 Task: Look for space in Tessenderlo, Belgium from 15th June, 2023 to 21st June, 2023 for 5 adults in price range Rs.14000 to Rs.25000. Place can be entire place with 3 bedrooms having 3 beds and 3 bathrooms. Property type can be house. Amenities needed are: heating, . Booking option can be shelf check-in. Required host language is English.
Action: Mouse moved to (409, 109)
Screenshot: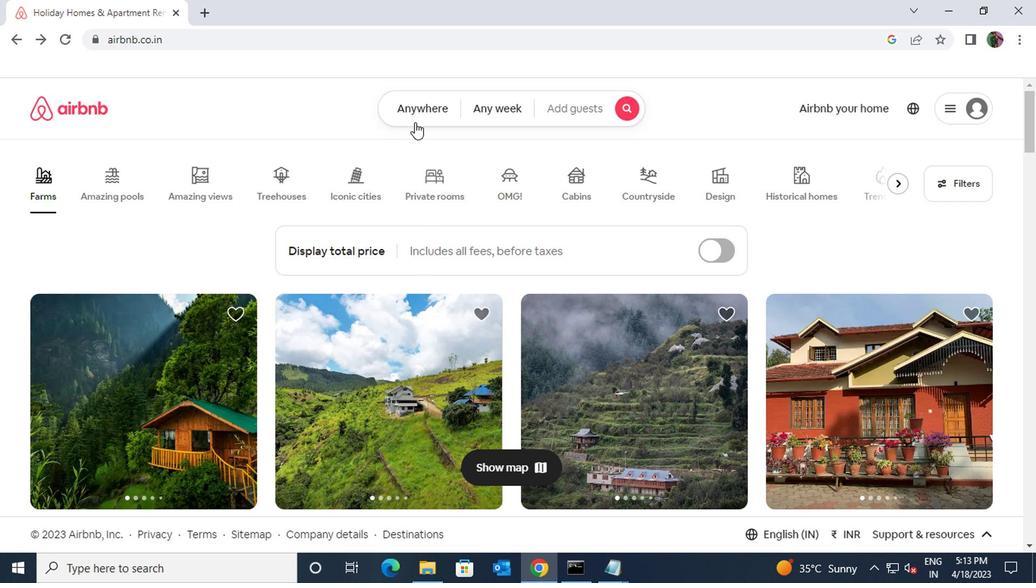 
Action: Mouse pressed left at (409, 109)
Screenshot: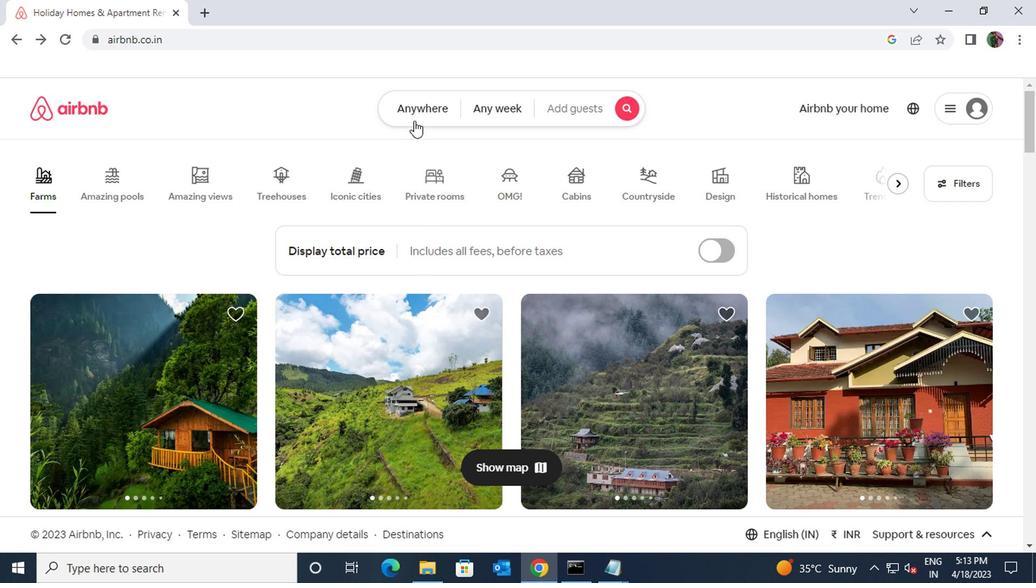 
Action: Mouse moved to (363, 152)
Screenshot: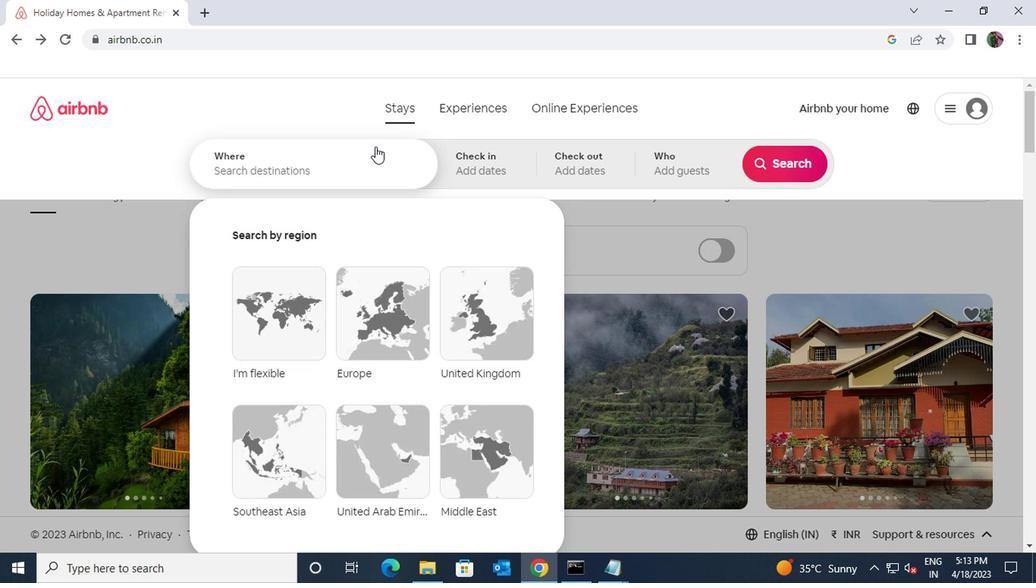 
Action: Mouse pressed left at (363, 152)
Screenshot: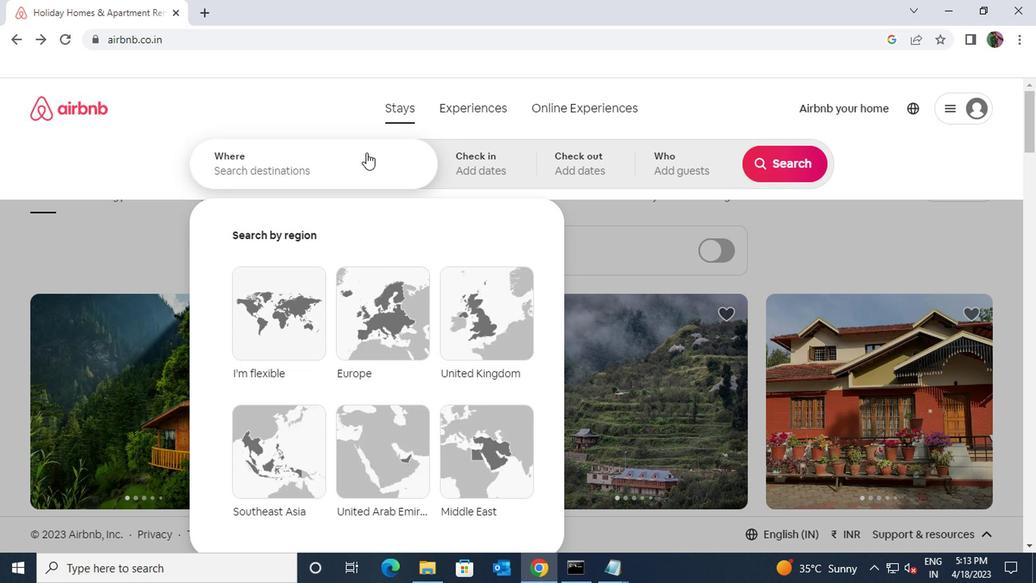 
Action: Key pressed tessnderlo
Screenshot: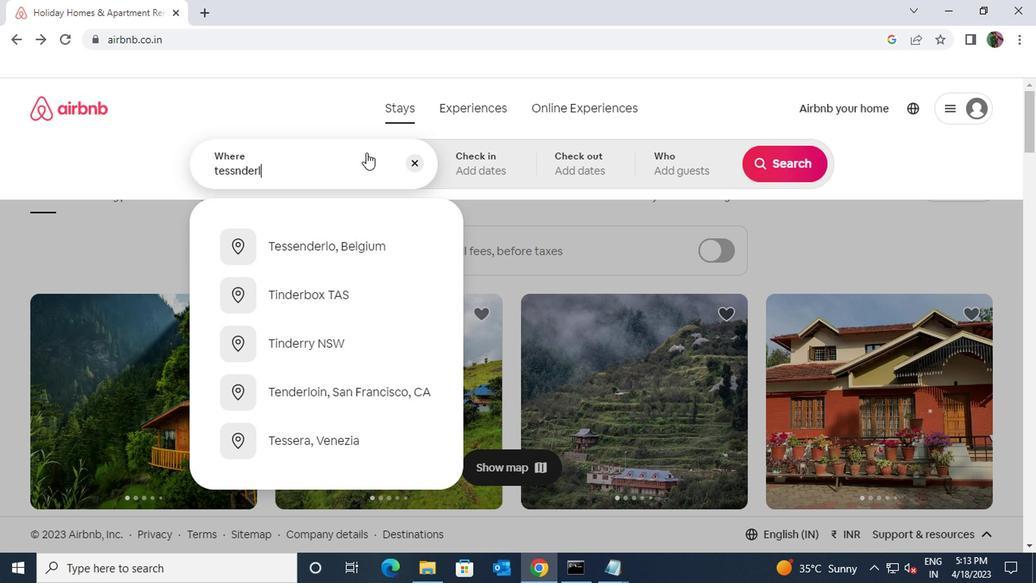 
Action: Mouse moved to (354, 249)
Screenshot: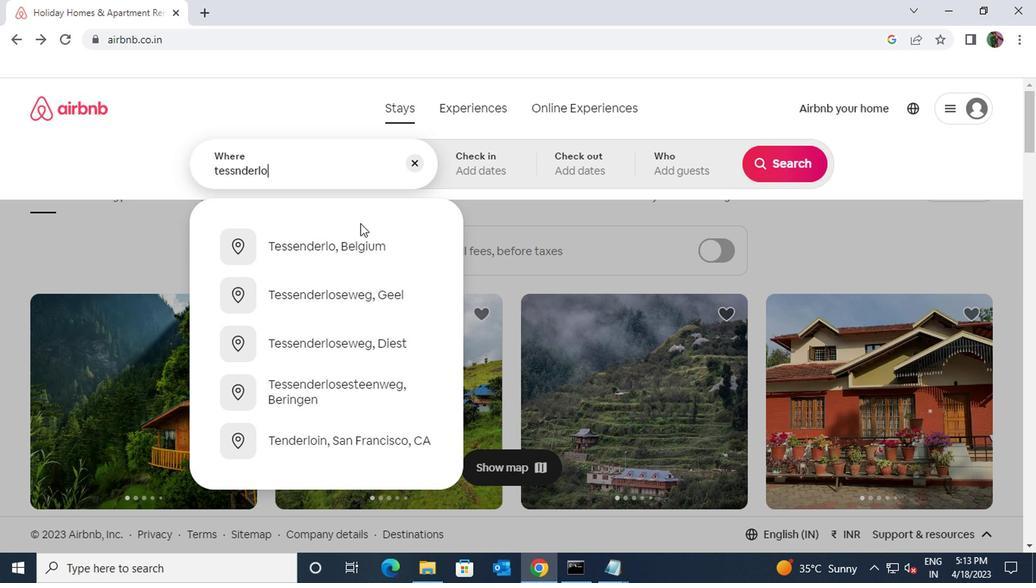 
Action: Mouse pressed left at (354, 249)
Screenshot: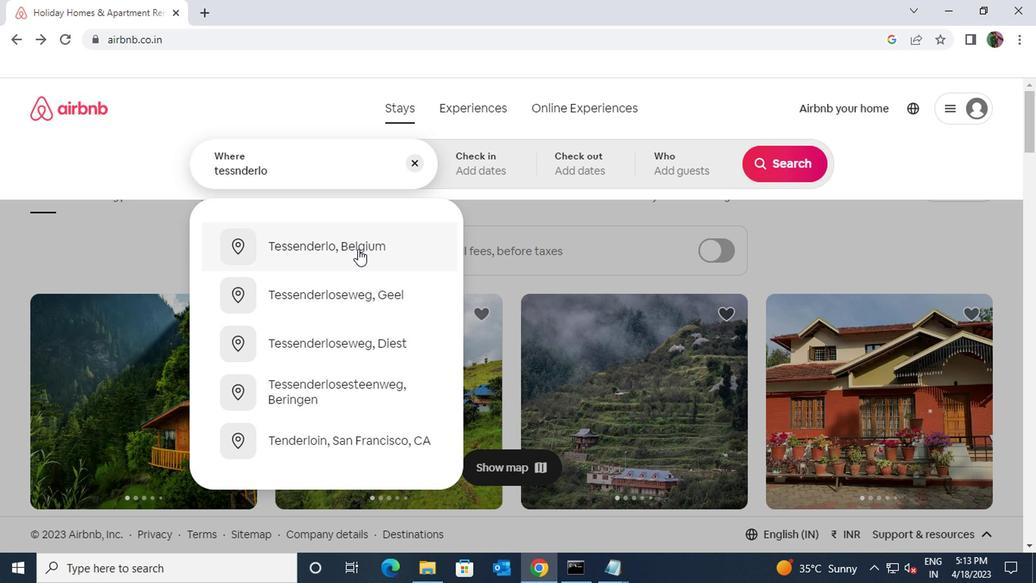 
Action: Mouse moved to (780, 286)
Screenshot: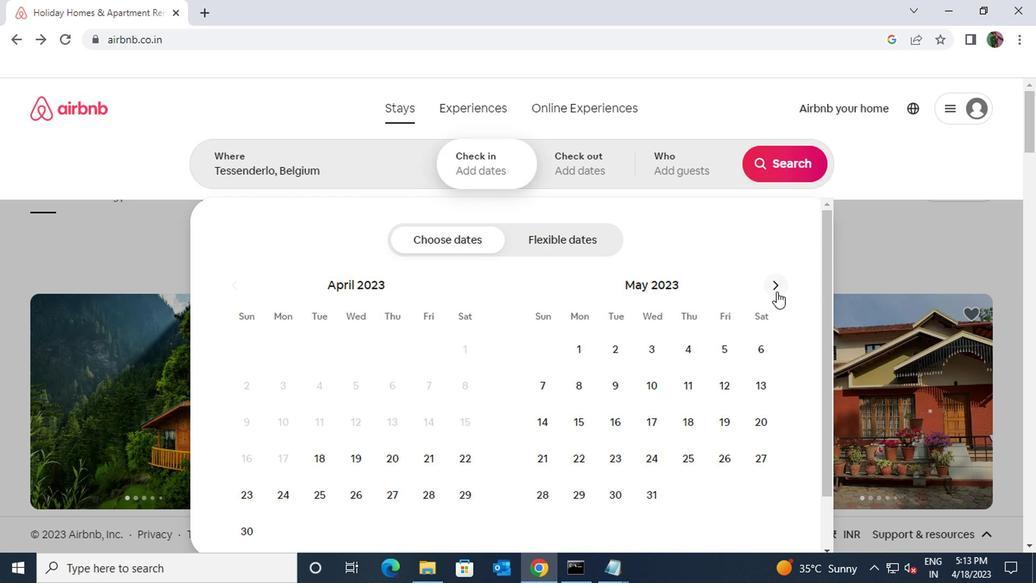 
Action: Mouse pressed left at (780, 286)
Screenshot: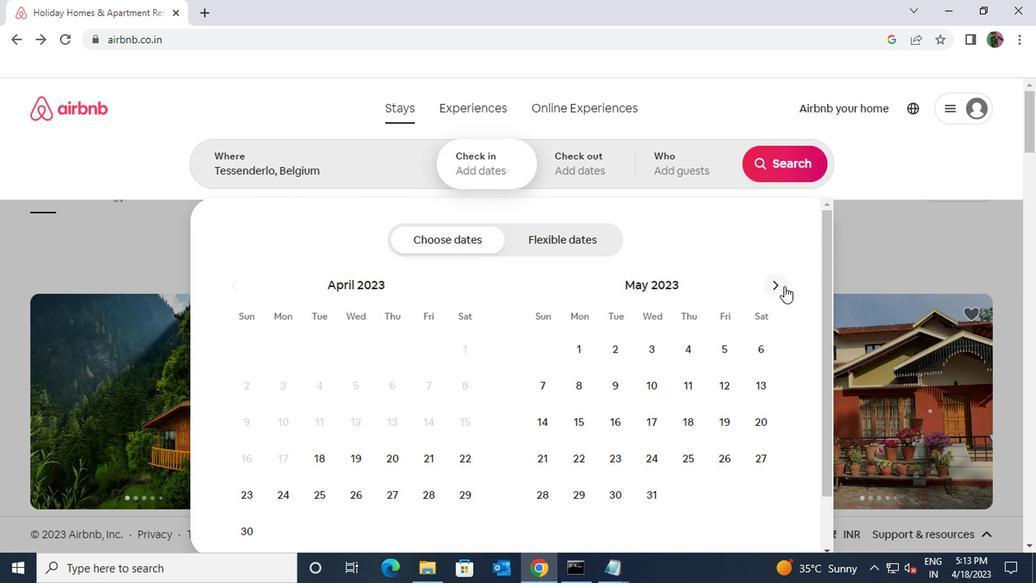 
Action: Mouse moved to (694, 422)
Screenshot: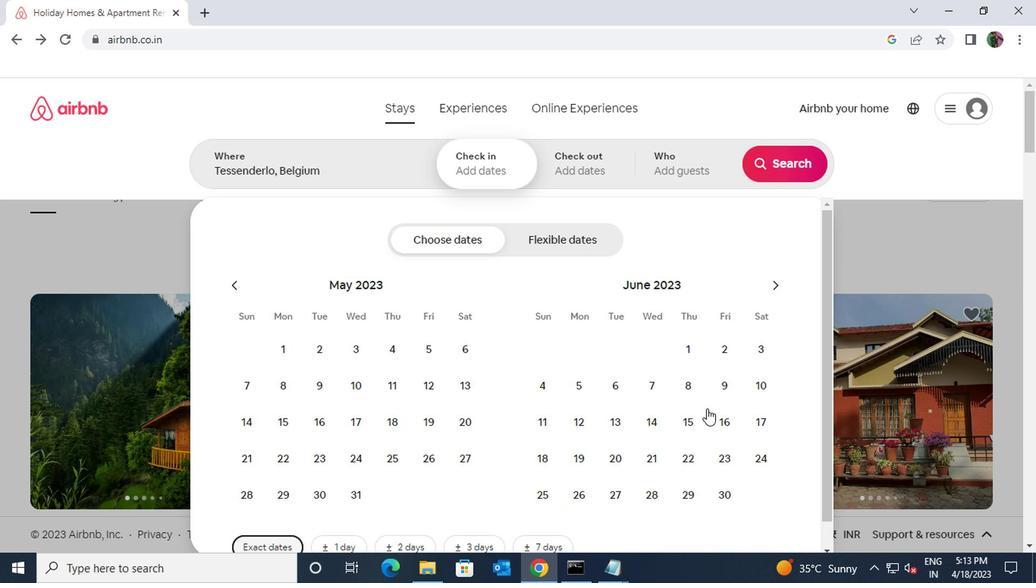 
Action: Mouse pressed left at (694, 422)
Screenshot: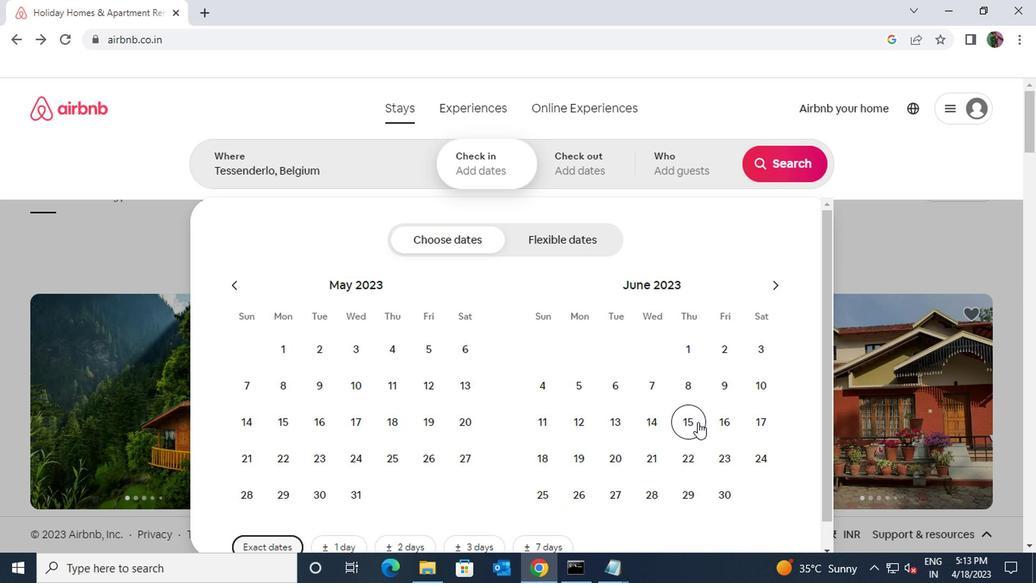 
Action: Mouse moved to (657, 452)
Screenshot: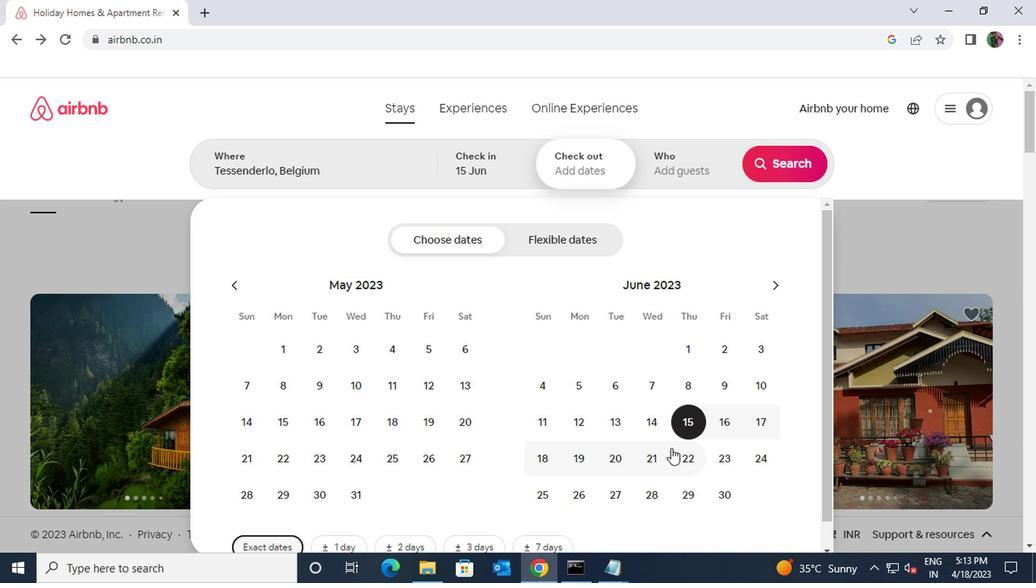 
Action: Mouse pressed left at (657, 452)
Screenshot: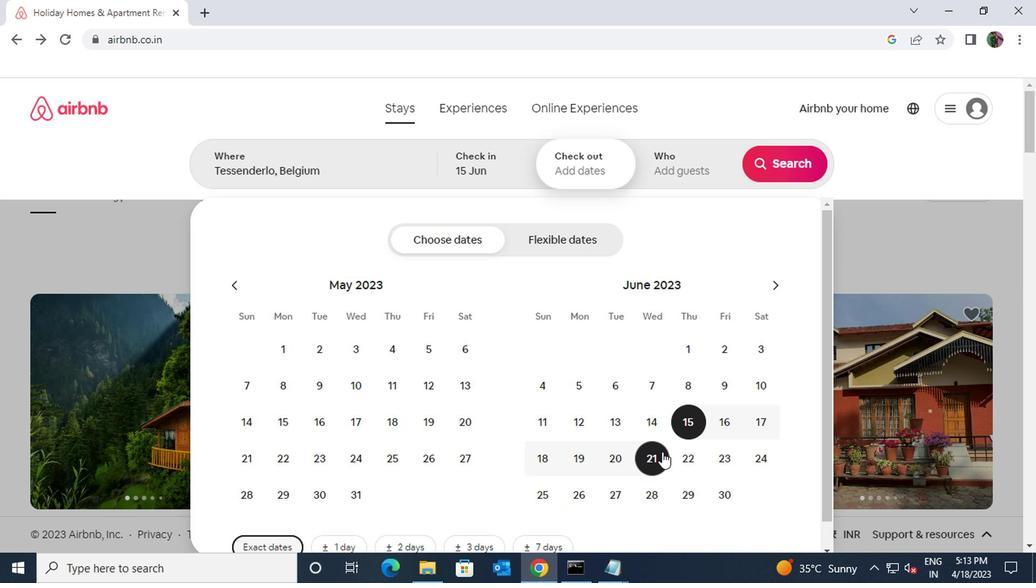 
Action: Mouse moved to (667, 162)
Screenshot: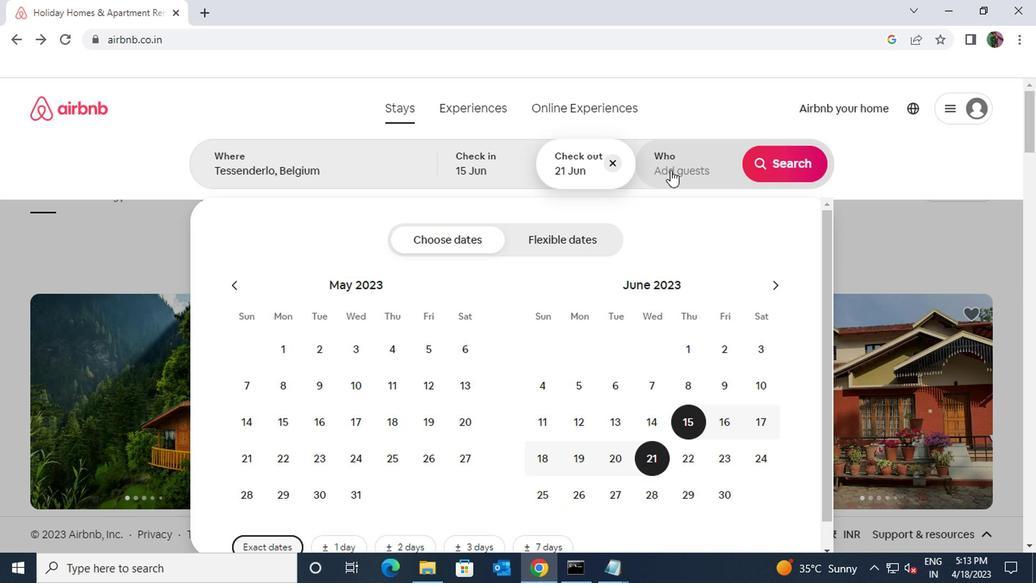 
Action: Mouse pressed left at (667, 162)
Screenshot: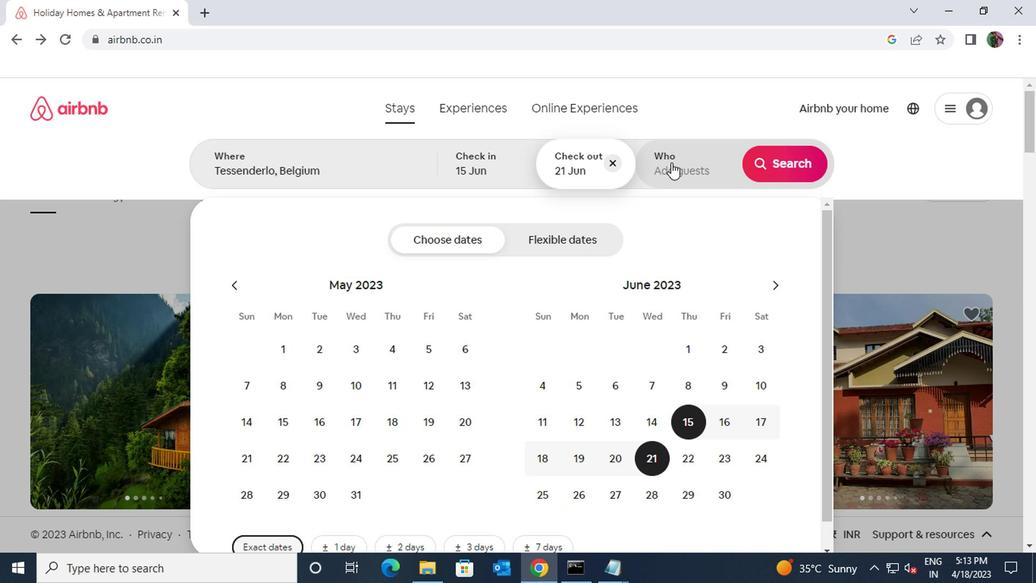 
Action: Mouse moved to (788, 247)
Screenshot: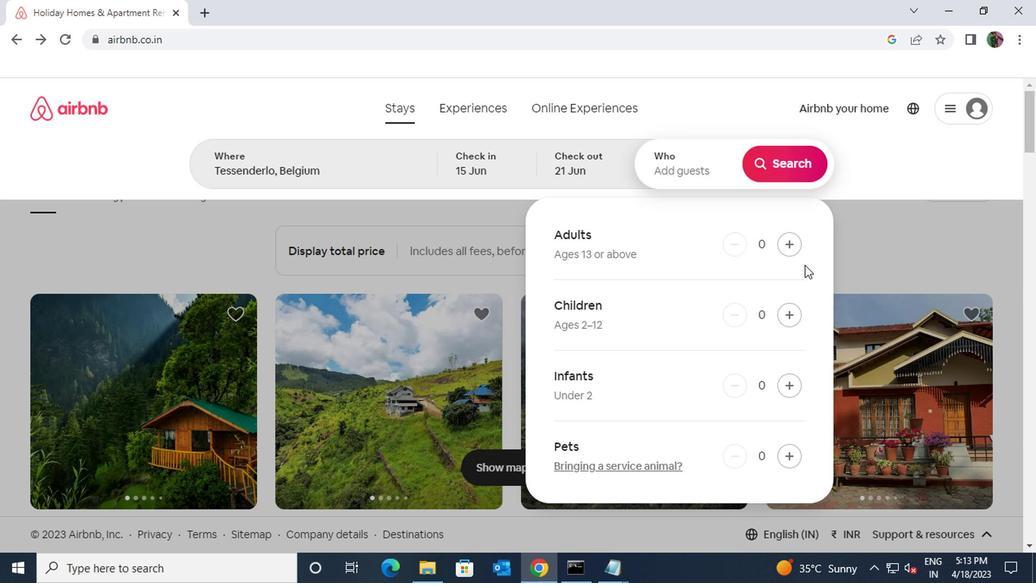 
Action: Mouse pressed left at (788, 247)
Screenshot: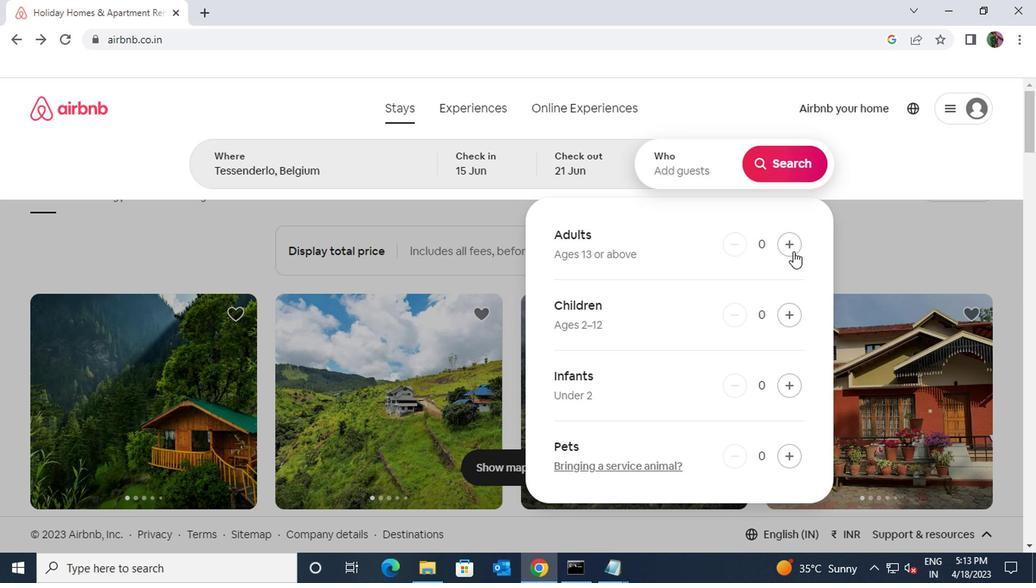 
Action: Mouse moved to (787, 246)
Screenshot: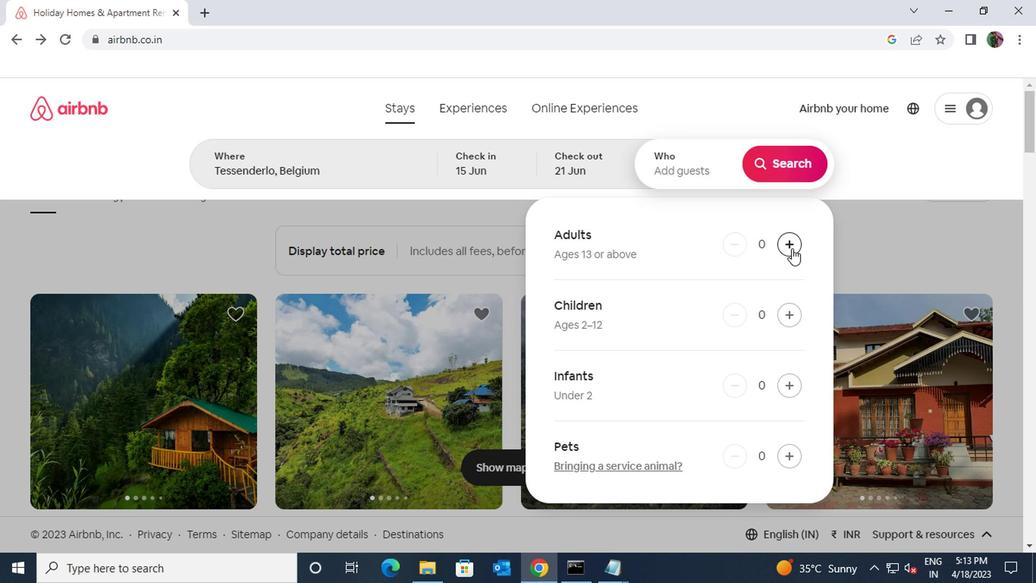
Action: Mouse pressed left at (787, 246)
Screenshot: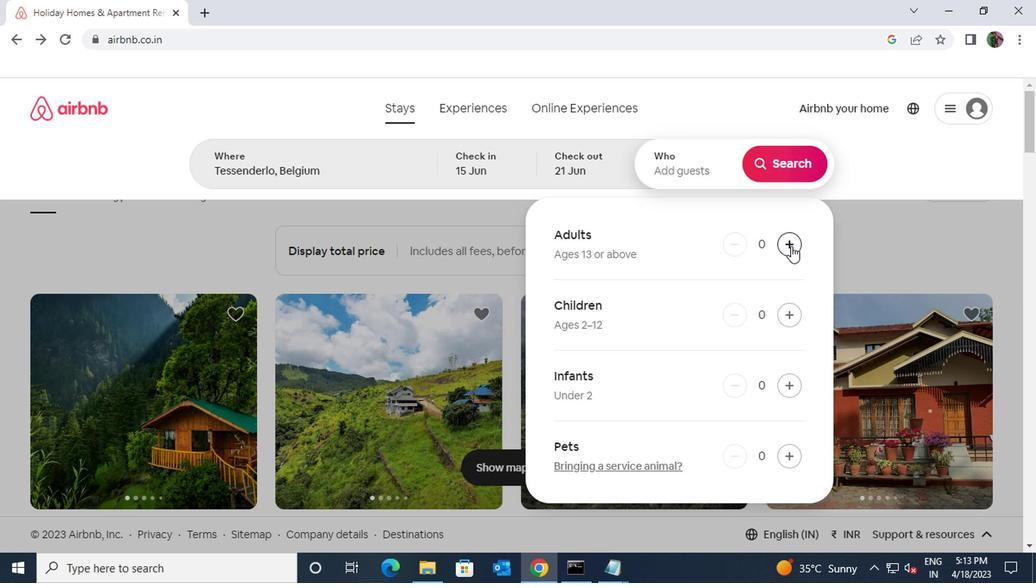 
Action: Mouse pressed left at (787, 246)
Screenshot: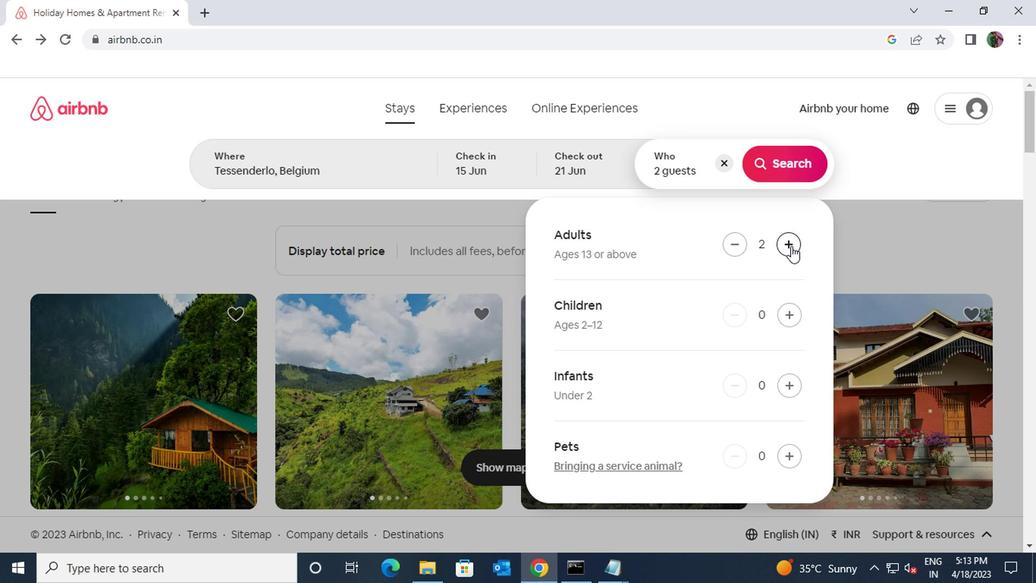 
Action: Mouse pressed left at (787, 246)
Screenshot: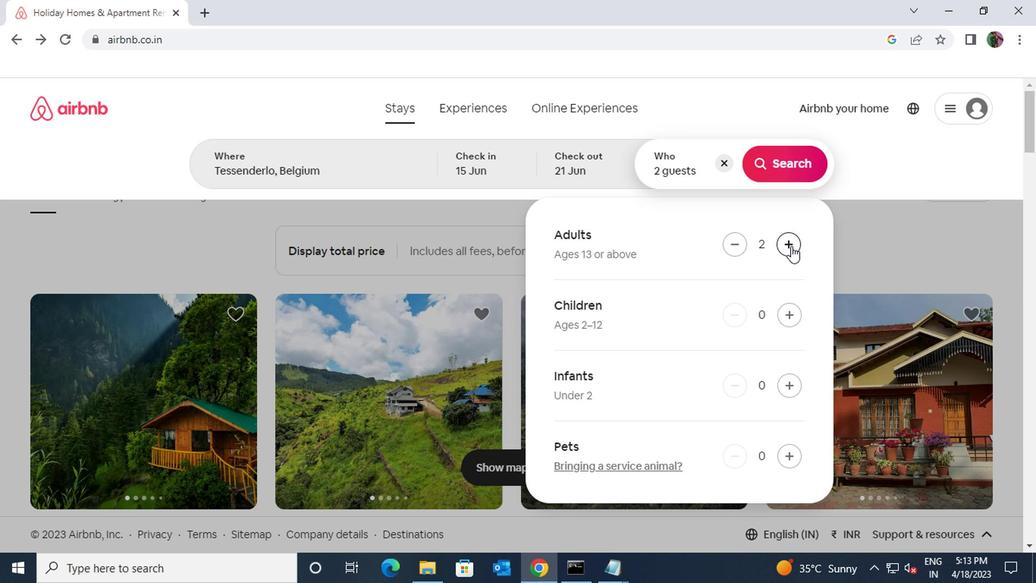 
Action: Mouse pressed left at (787, 246)
Screenshot: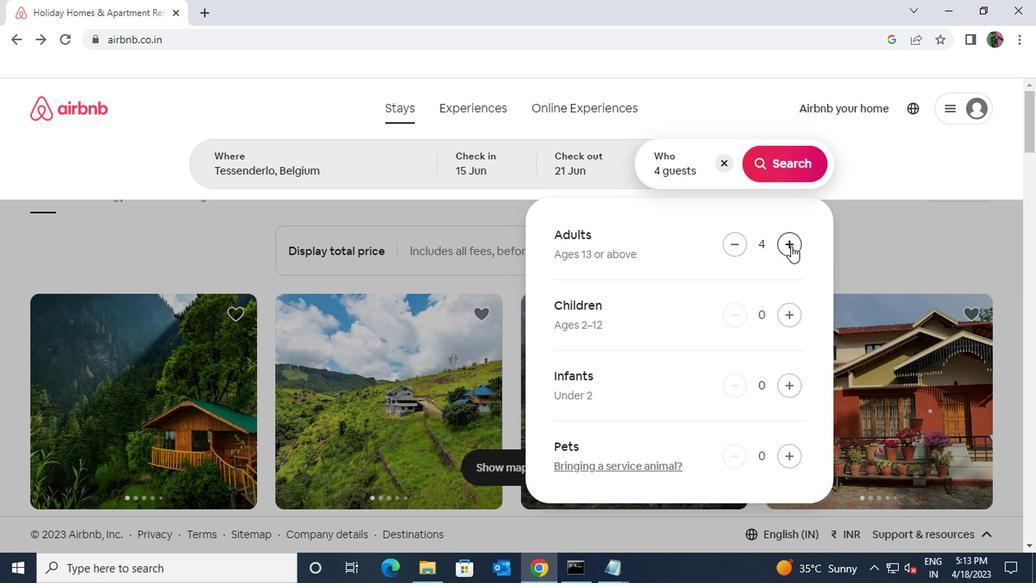 
Action: Mouse moved to (779, 165)
Screenshot: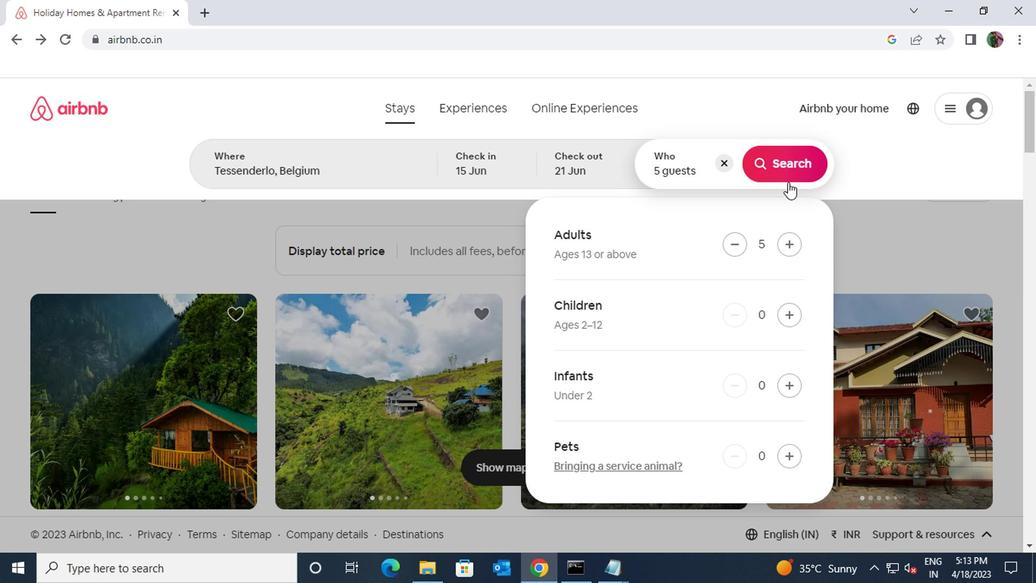 
Action: Mouse pressed left at (779, 165)
Screenshot: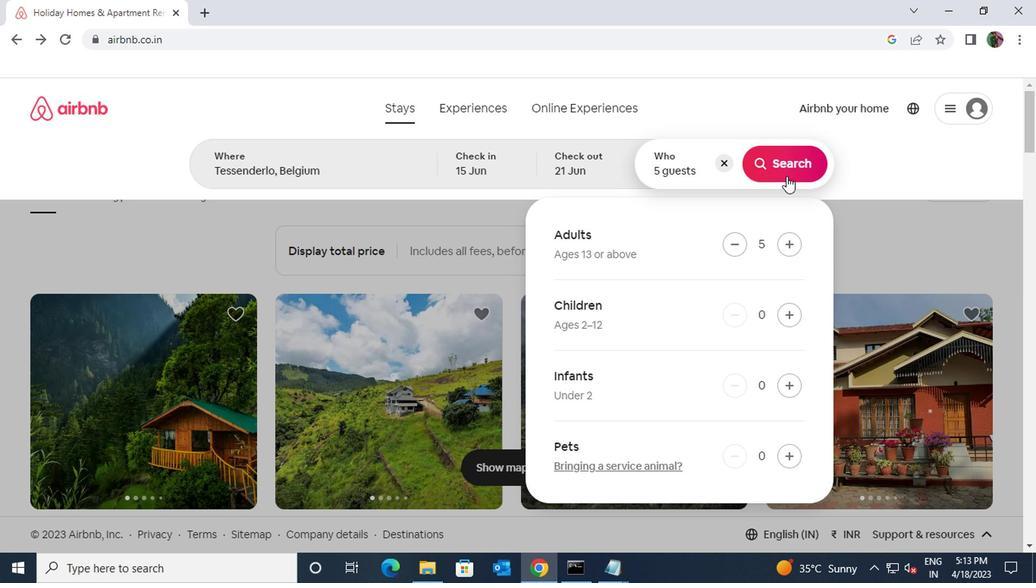 
Action: Mouse moved to (943, 170)
Screenshot: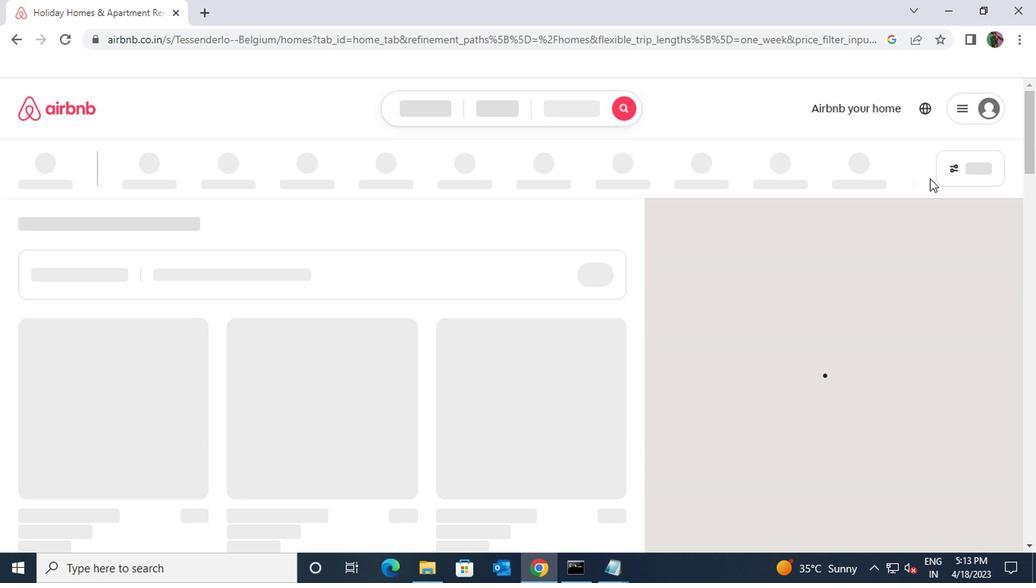 
Action: Mouse pressed left at (943, 170)
Screenshot: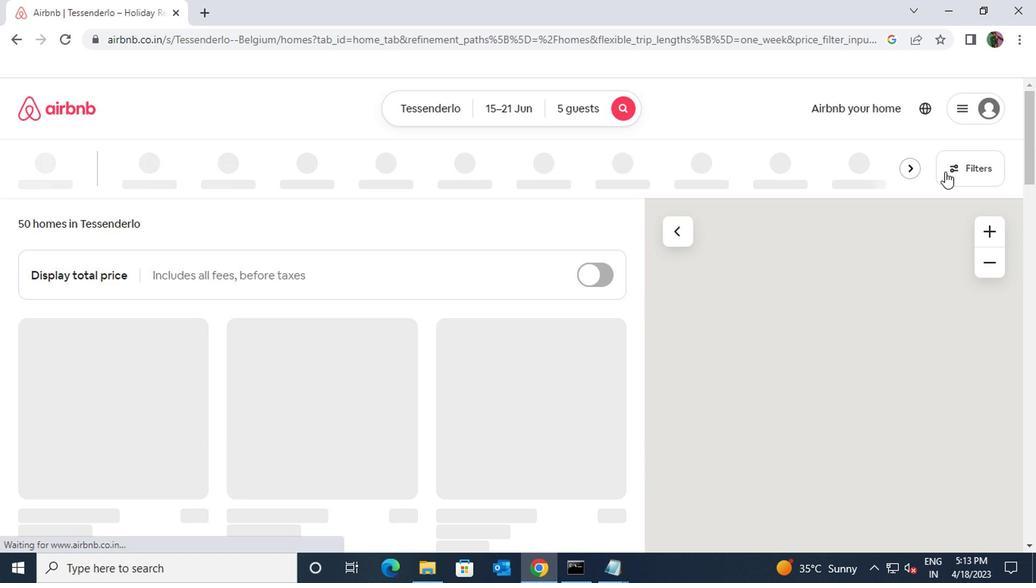 
Action: Mouse moved to (324, 363)
Screenshot: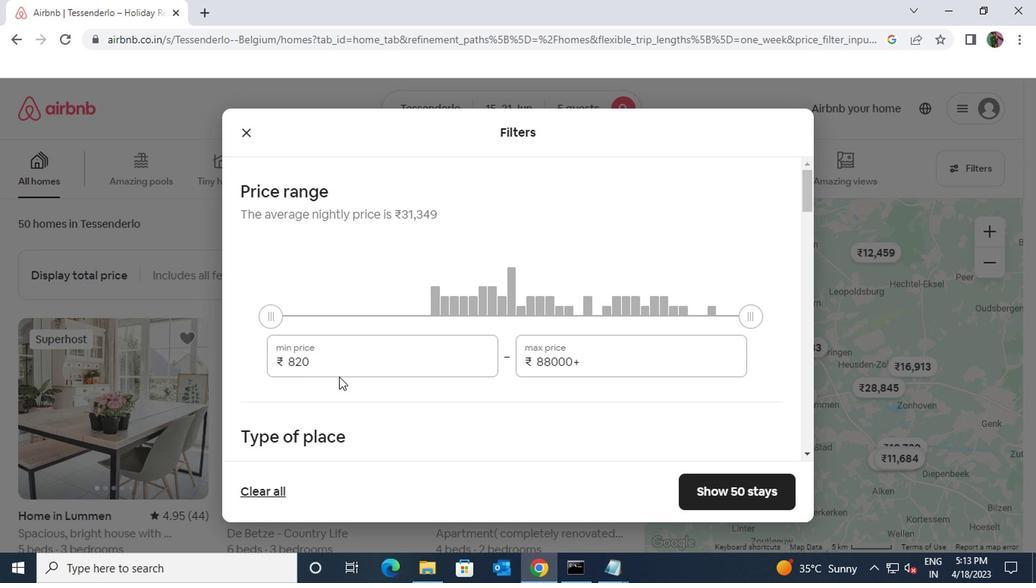 
Action: Mouse pressed left at (324, 363)
Screenshot: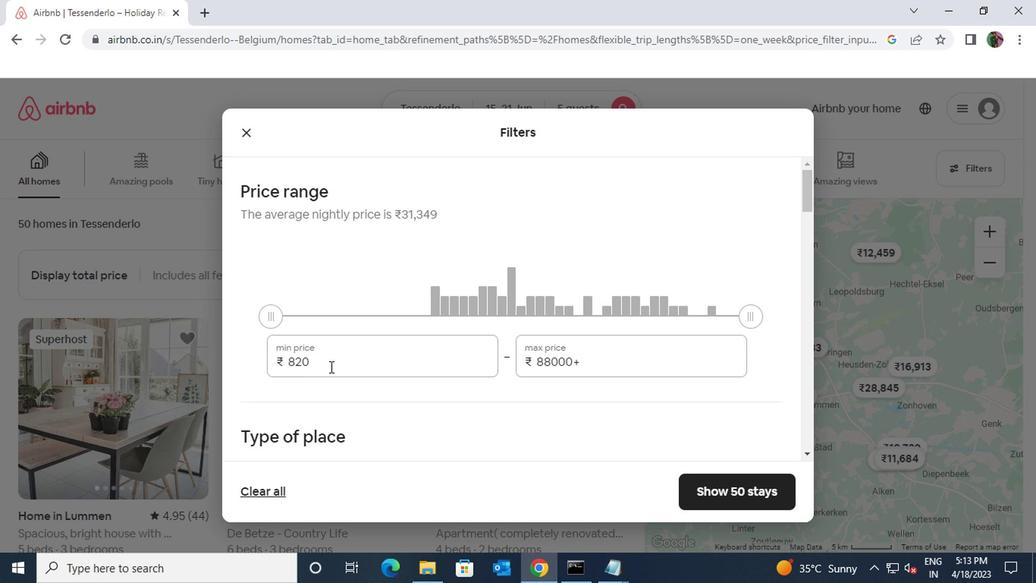 
Action: Mouse moved to (284, 363)
Screenshot: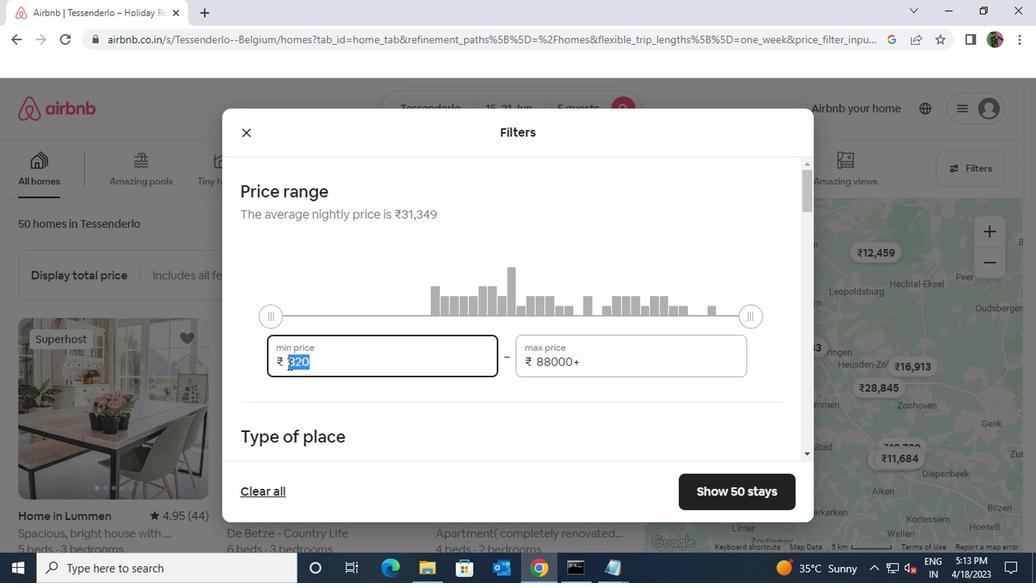 
Action: Key pressed 14000
Screenshot: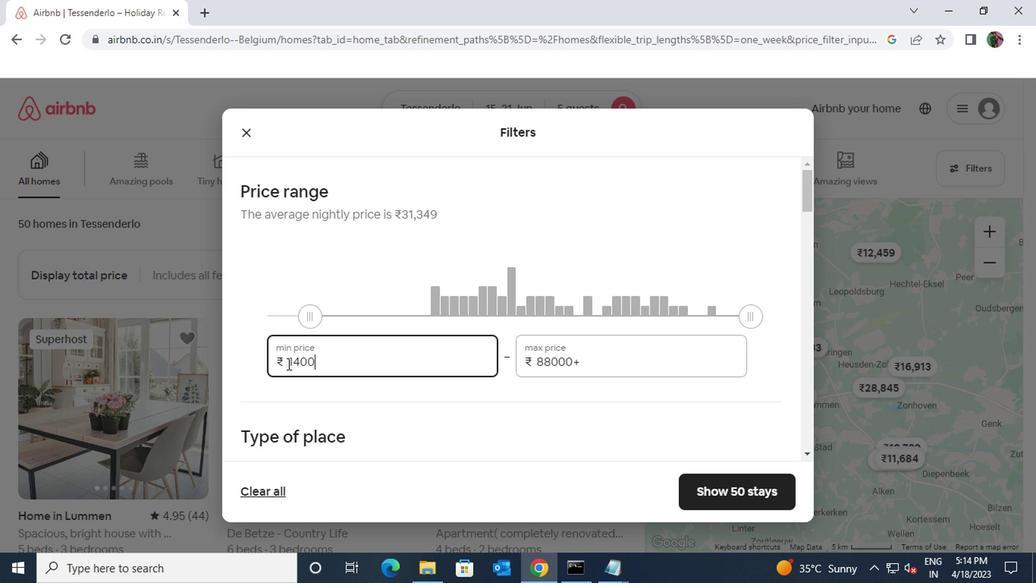 
Action: Mouse moved to (587, 361)
Screenshot: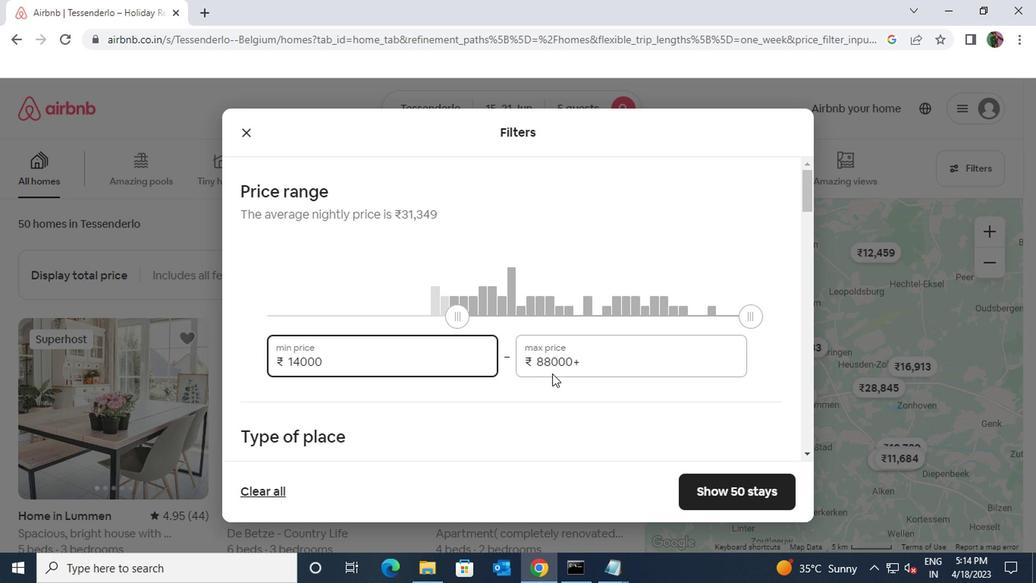 
Action: Mouse pressed left at (587, 361)
Screenshot: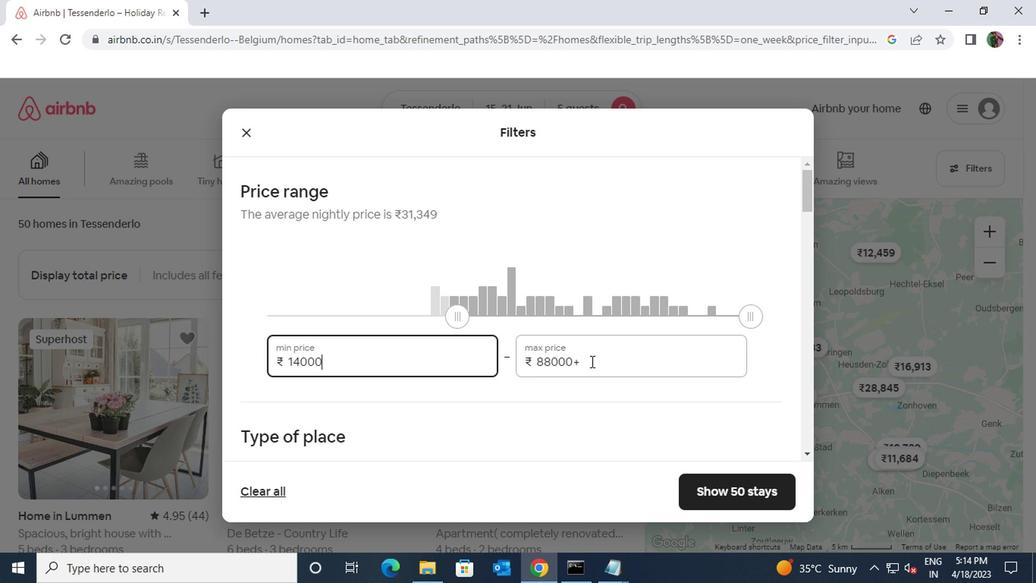 
Action: Mouse moved to (533, 363)
Screenshot: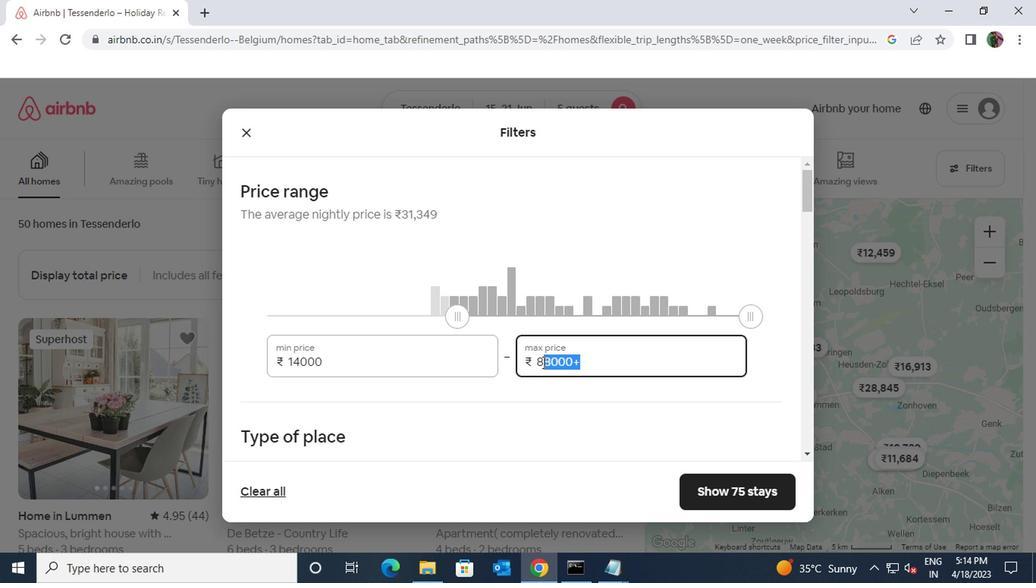 
Action: Key pressed 25000
Screenshot: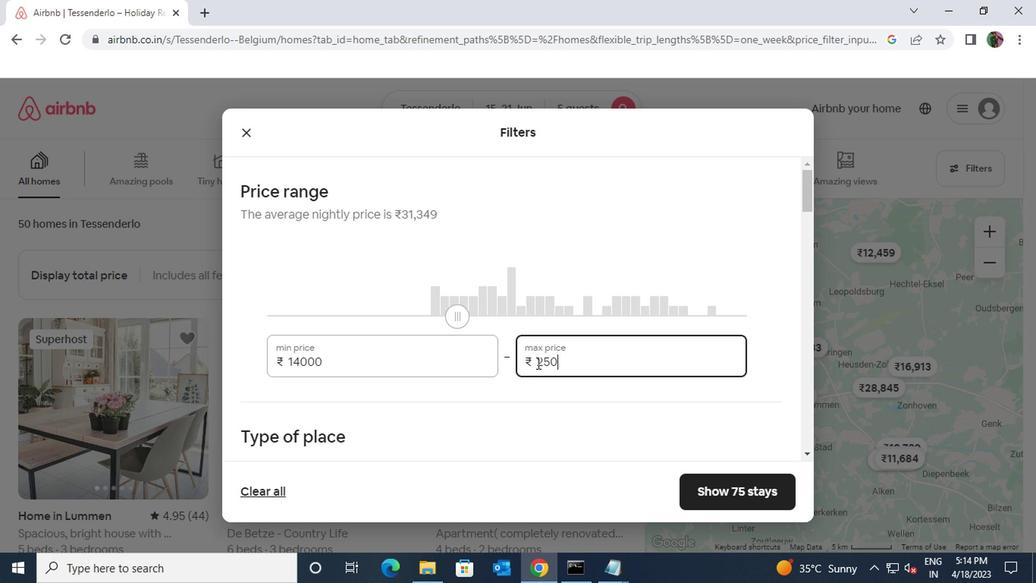 
Action: Mouse moved to (457, 442)
Screenshot: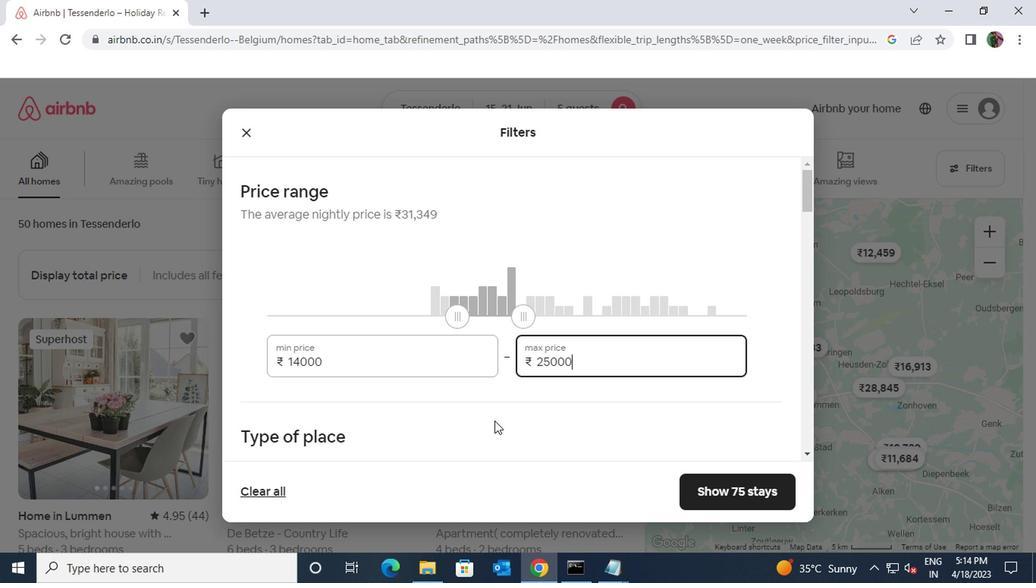 
Action: Mouse scrolled (457, 441) with delta (0, 0)
Screenshot: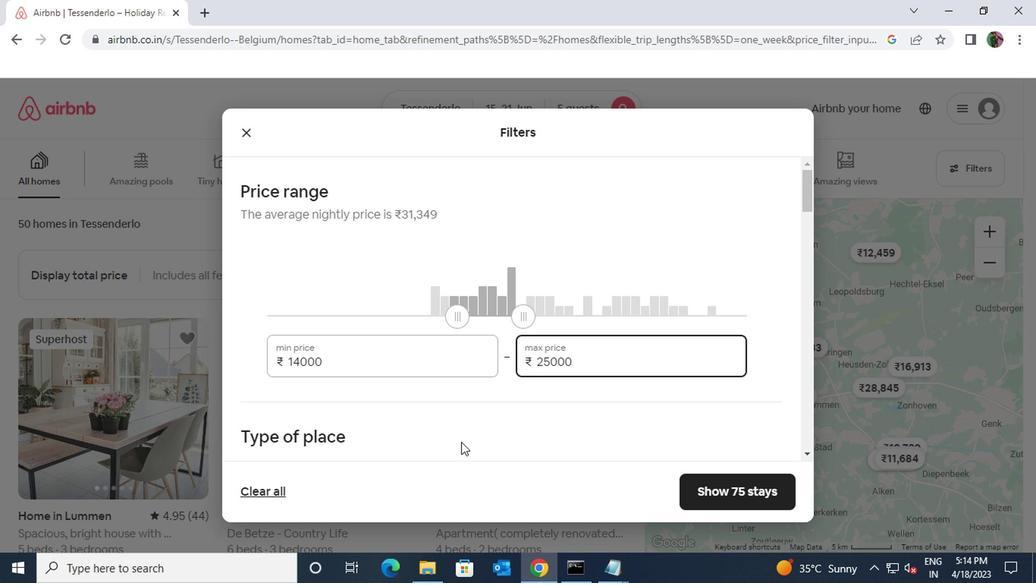 
Action: Mouse scrolled (457, 441) with delta (0, 0)
Screenshot: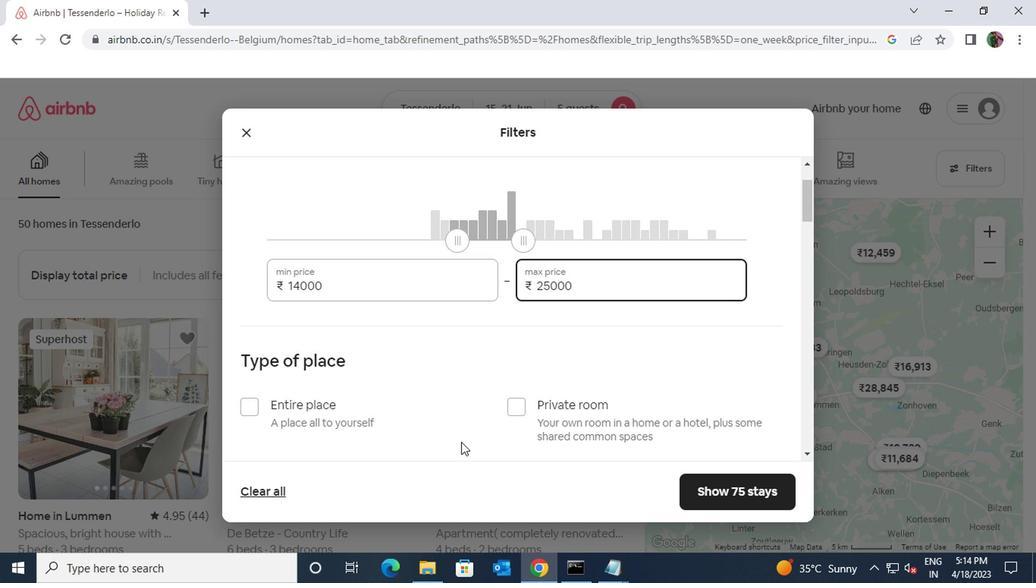 
Action: Mouse moved to (246, 333)
Screenshot: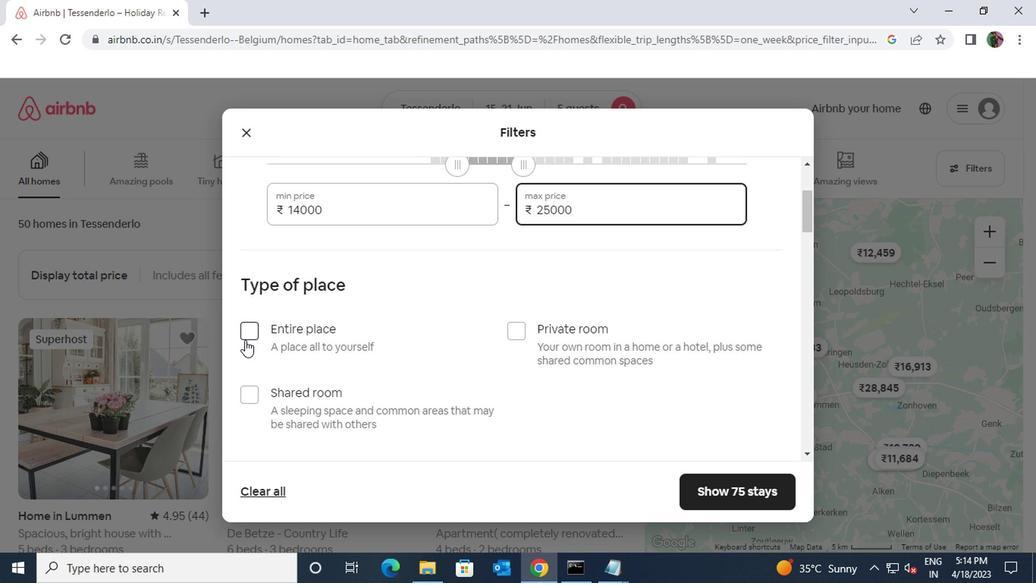 
Action: Mouse pressed left at (246, 333)
Screenshot: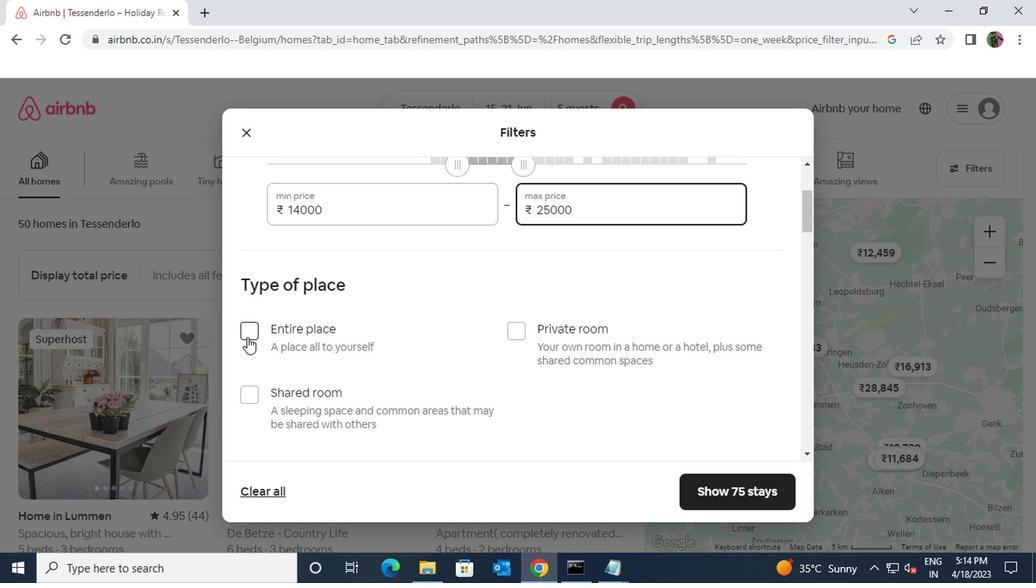 
Action: Mouse moved to (425, 429)
Screenshot: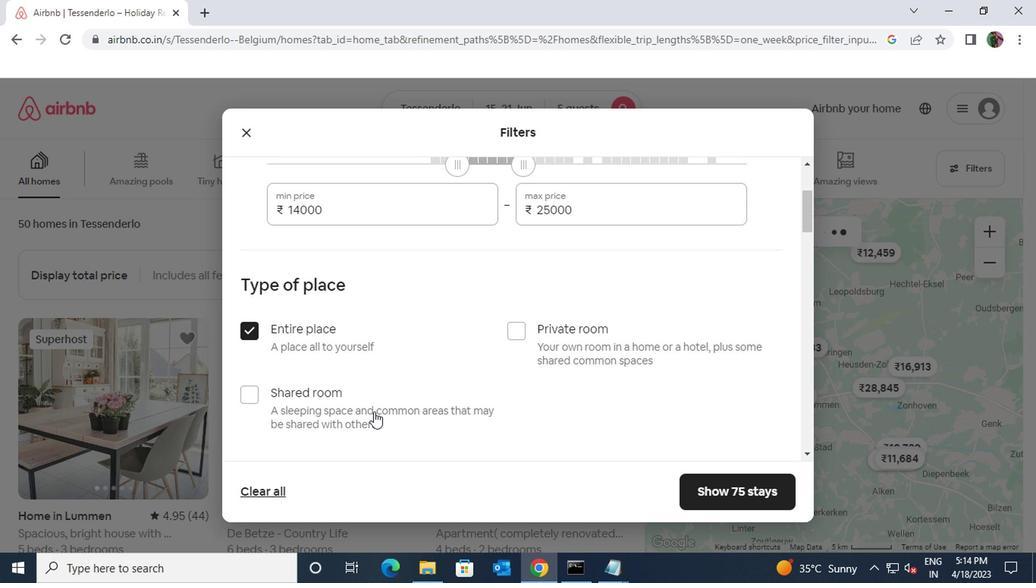 
Action: Mouse scrolled (425, 428) with delta (0, 0)
Screenshot: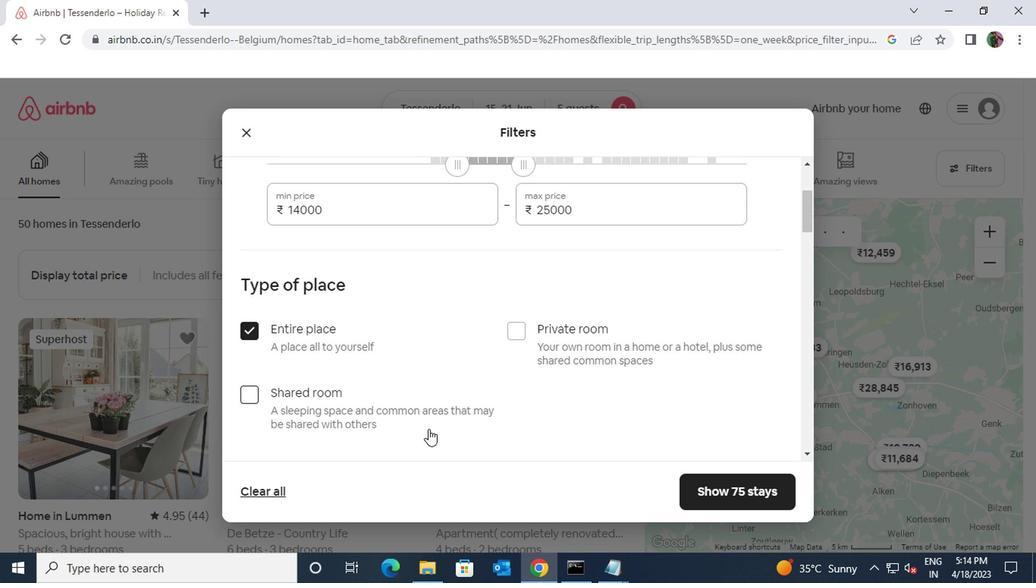 
Action: Mouse moved to (425, 426)
Screenshot: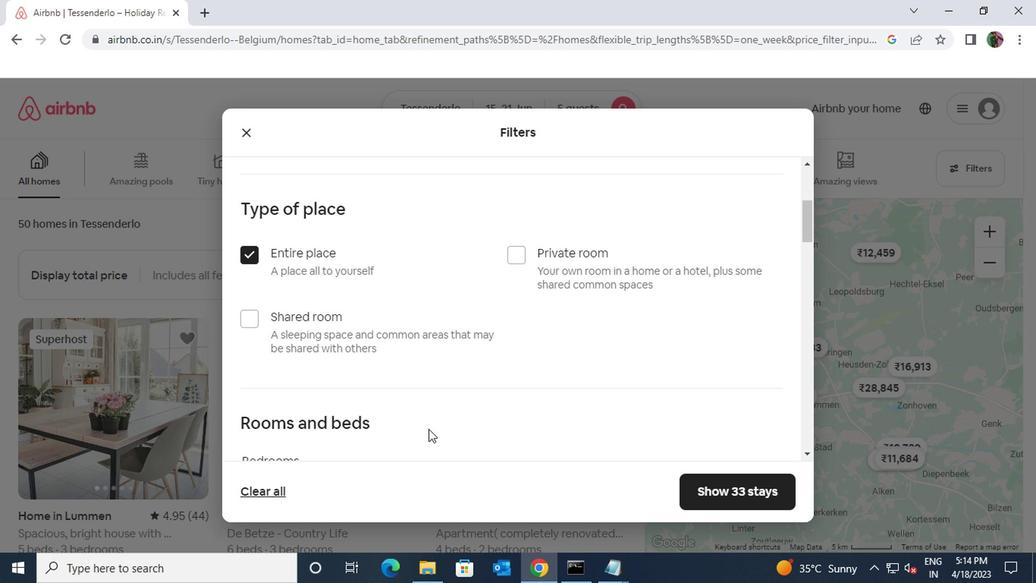 
Action: Mouse scrolled (425, 425) with delta (0, -1)
Screenshot: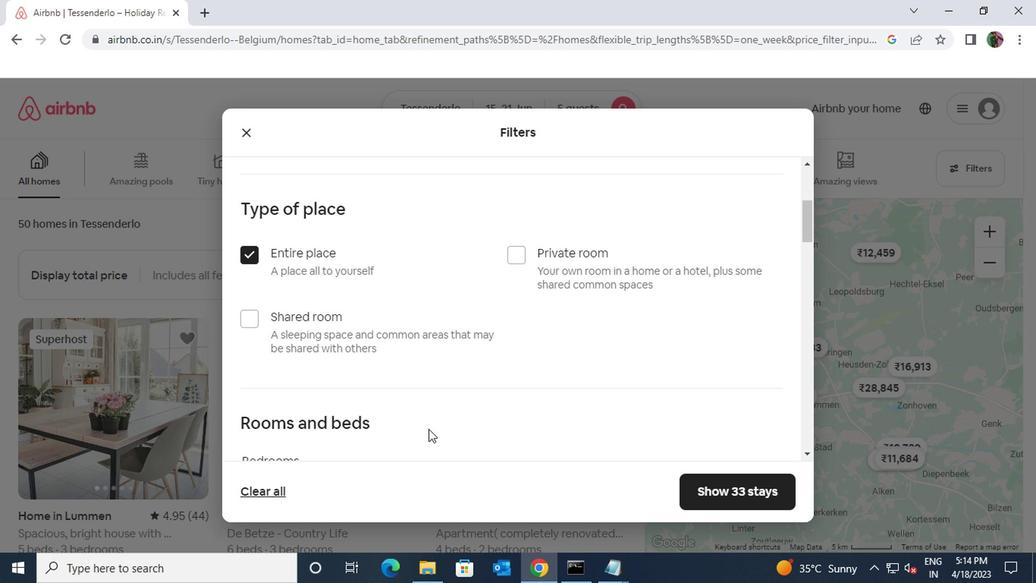 
Action: Mouse moved to (423, 423)
Screenshot: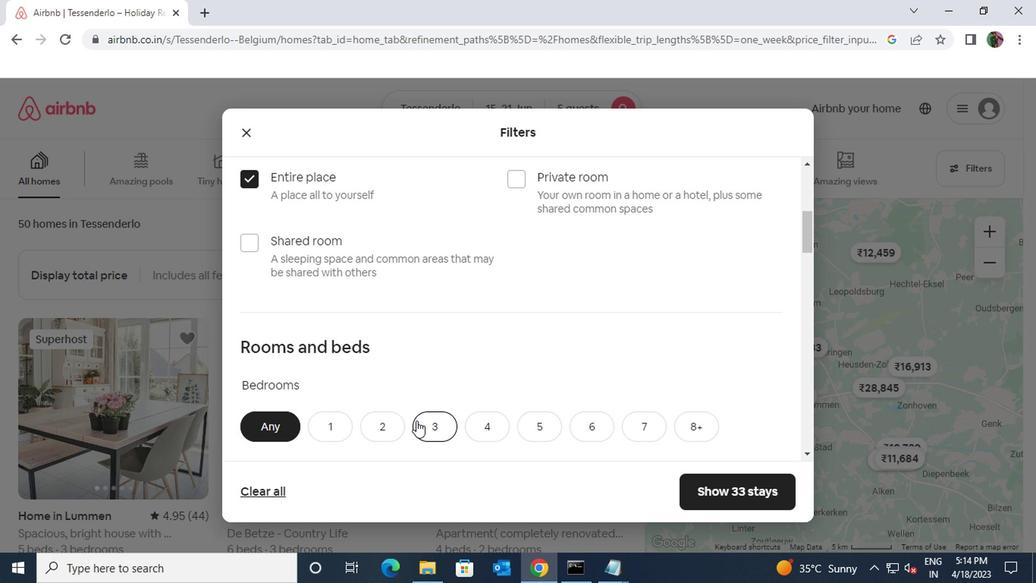 
Action: Mouse pressed left at (423, 423)
Screenshot: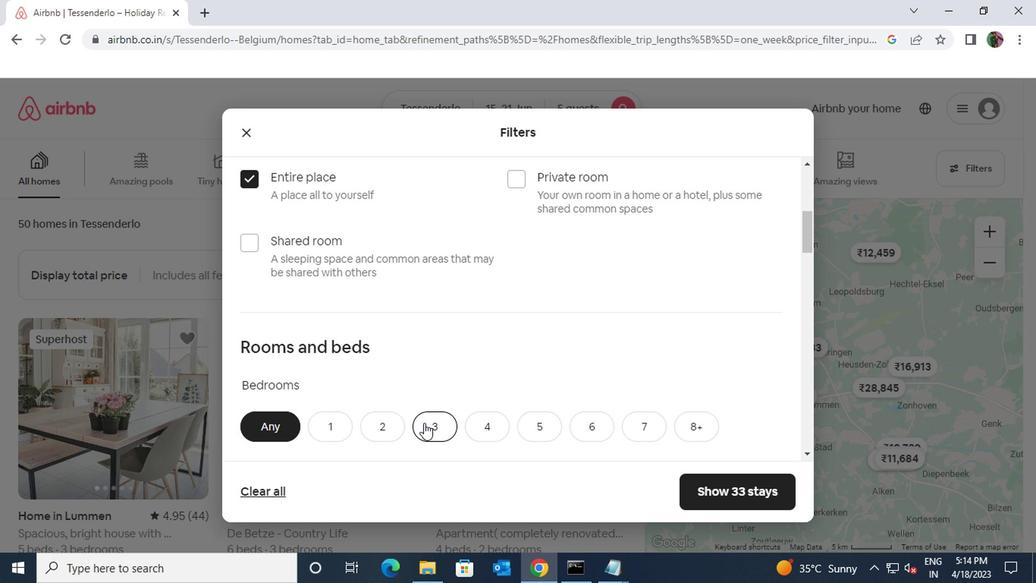 
Action: Mouse scrolled (423, 422) with delta (0, 0)
Screenshot: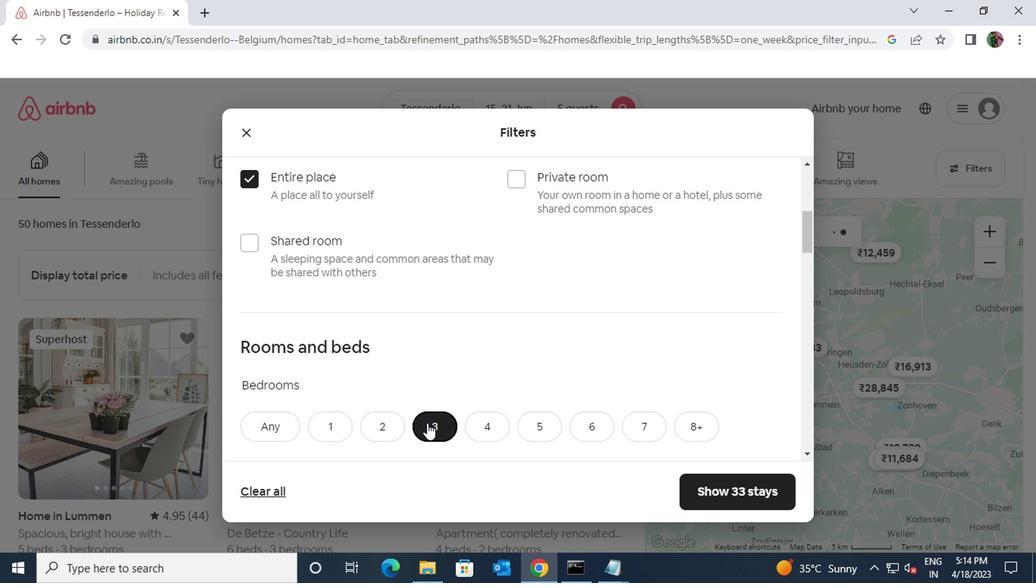 
Action: Mouse scrolled (423, 422) with delta (0, 0)
Screenshot: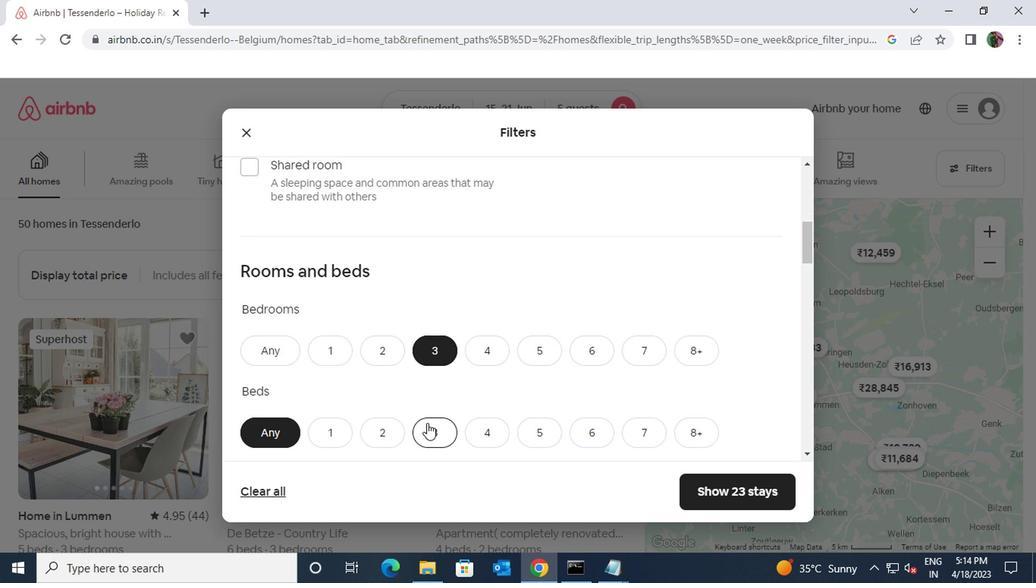
Action: Mouse scrolled (423, 422) with delta (0, 0)
Screenshot: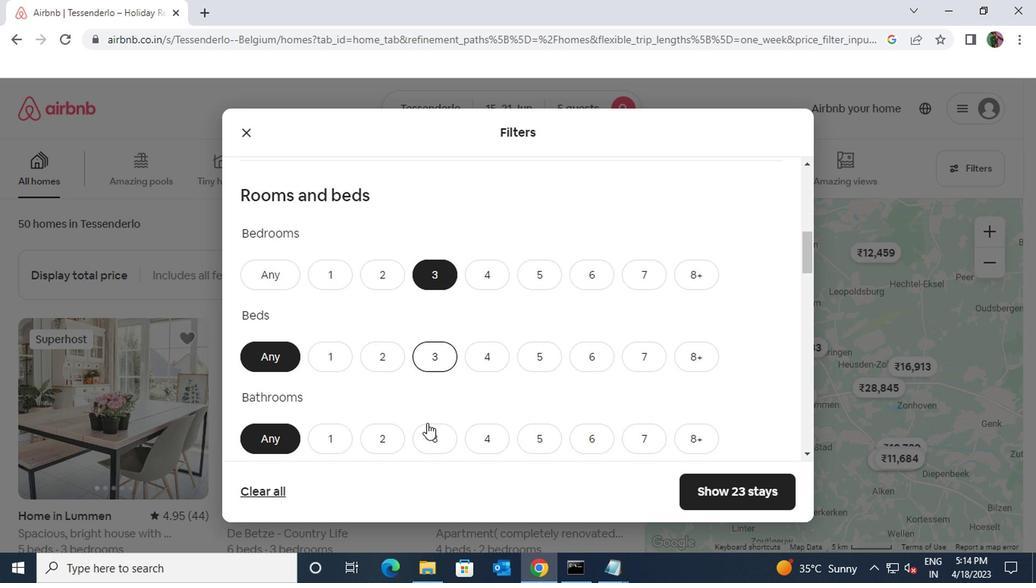 
Action: Mouse moved to (427, 286)
Screenshot: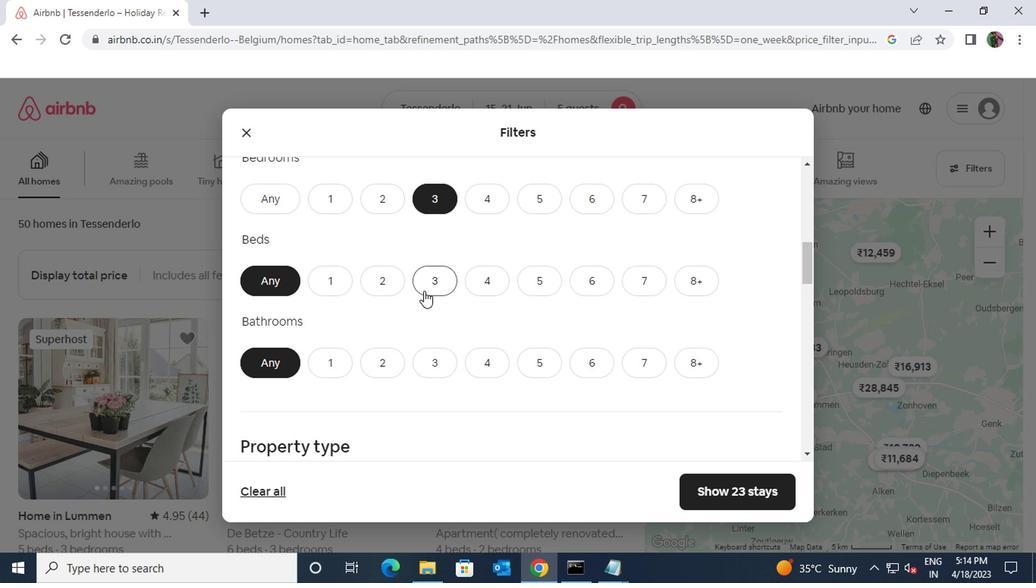 
Action: Mouse pressed left at (427, 286)
Screenshot: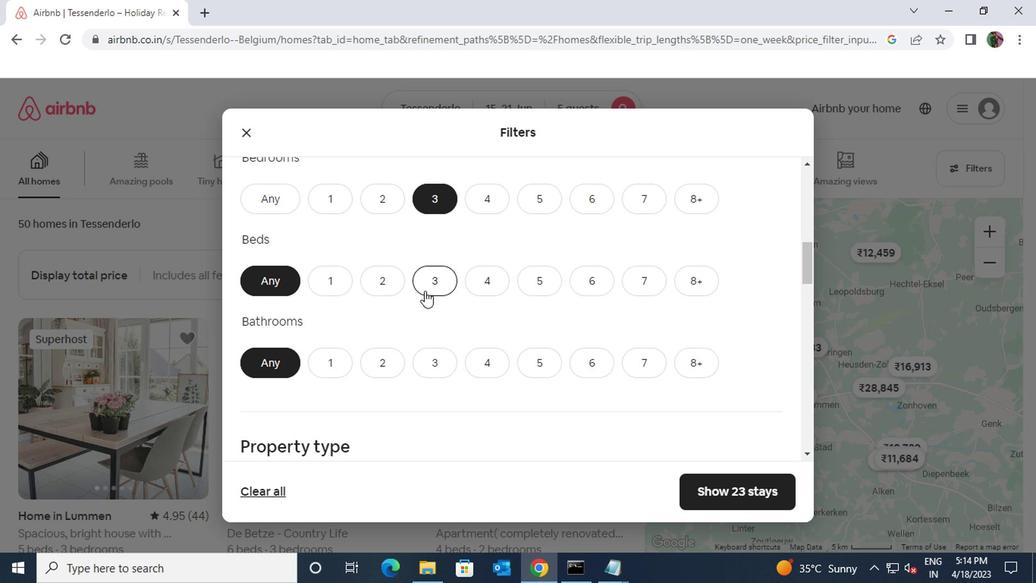 
Action: Mouse moved to (423, 366)
Screenshot: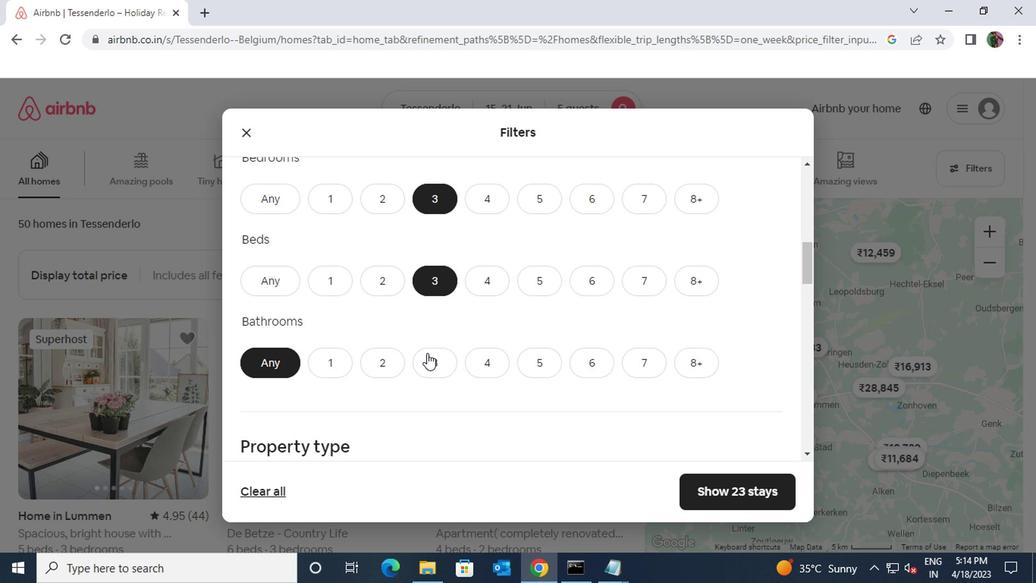
Action: Mouse pressed left at (423, 366)
Screenshot: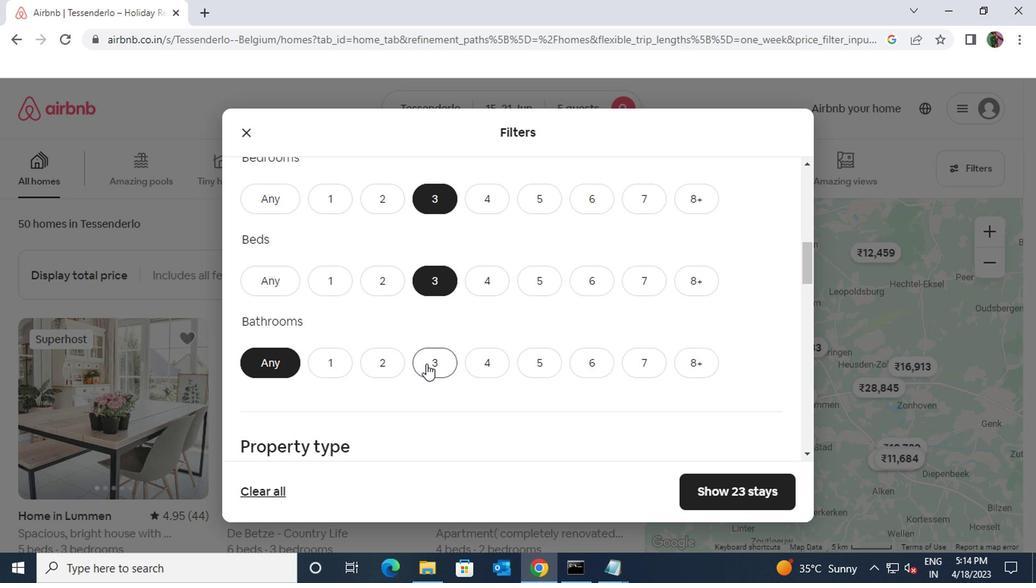 
Action: Mouse scrolled (423, 365) with delta (0, -1)
Screenshot: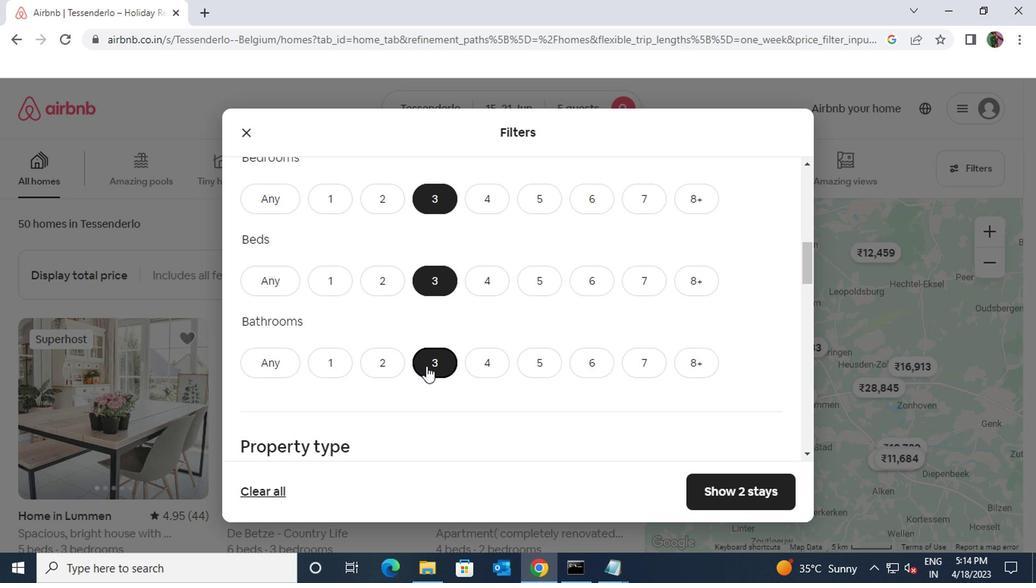 
Action: Mouse scrolled (423, 365) with delta (0, -1)
Screenshot: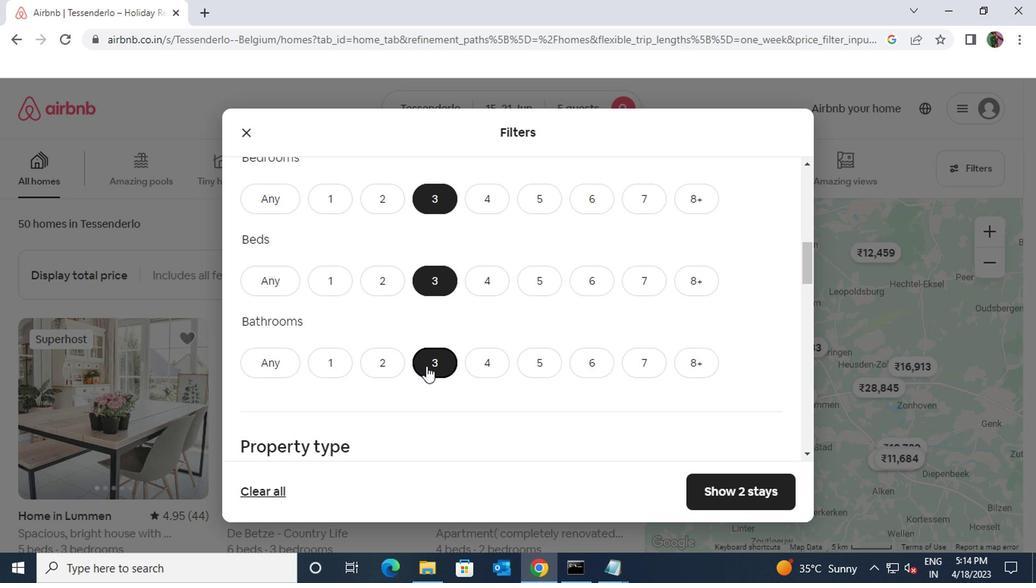
Action: Mouse moved to (320, 370)
Screenshot: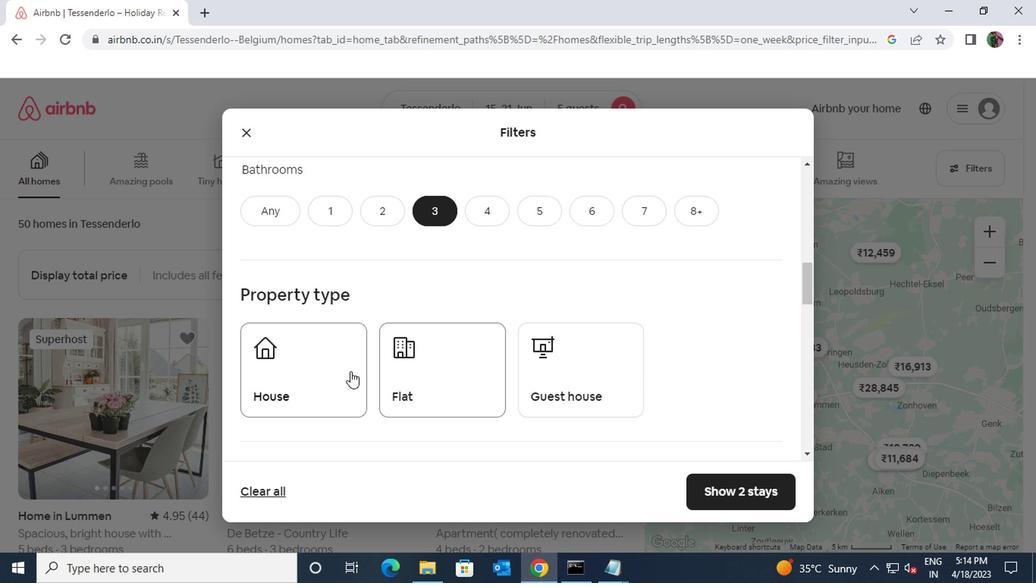 
Action: Mouse pressed left at (320, 370)
Screenshot: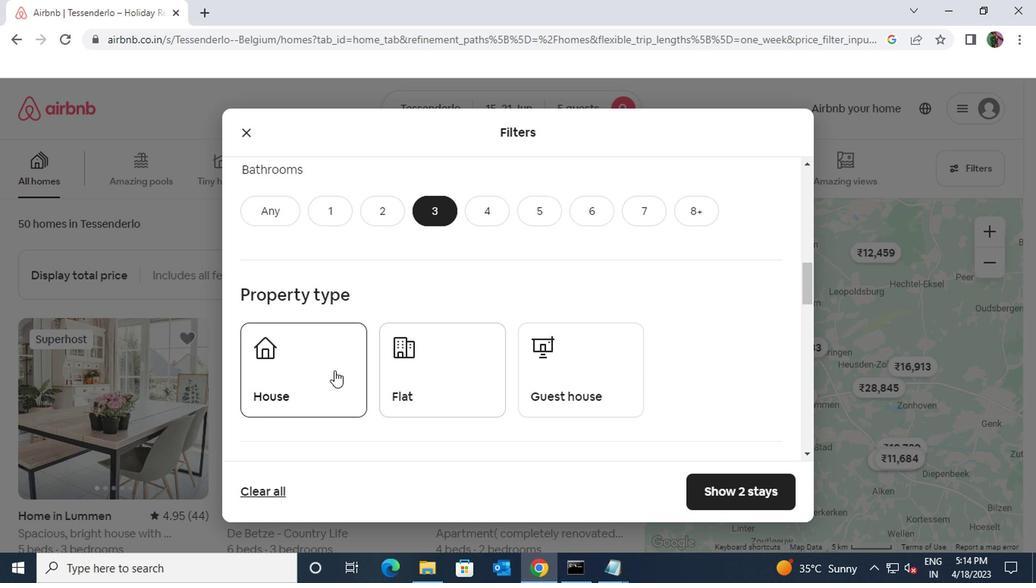 
Action: Mouse scrolled (320, 369) with delta (0, -1)
Screenshot: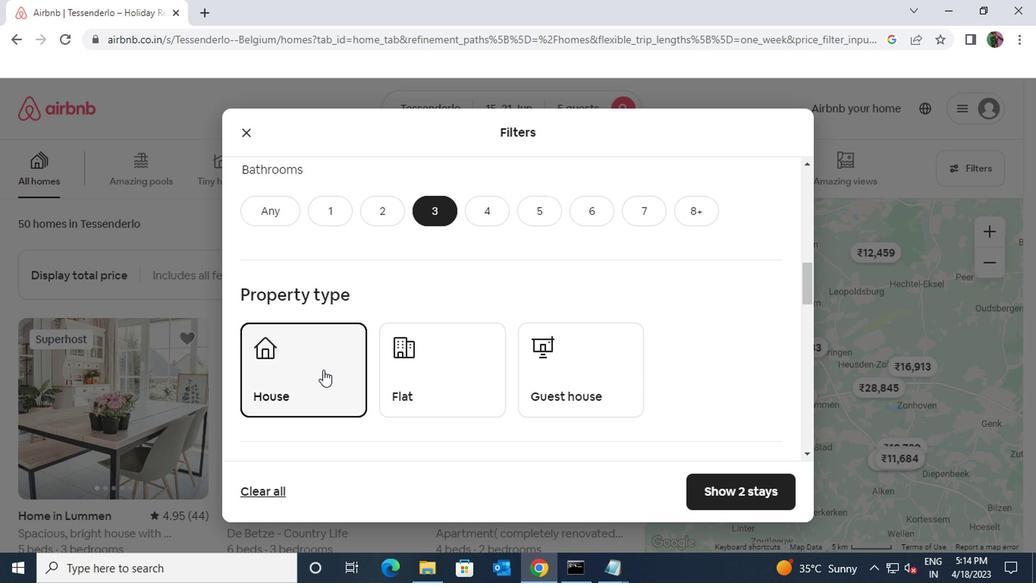 
Action: Mouse moved to (323, 365)
Screenshot: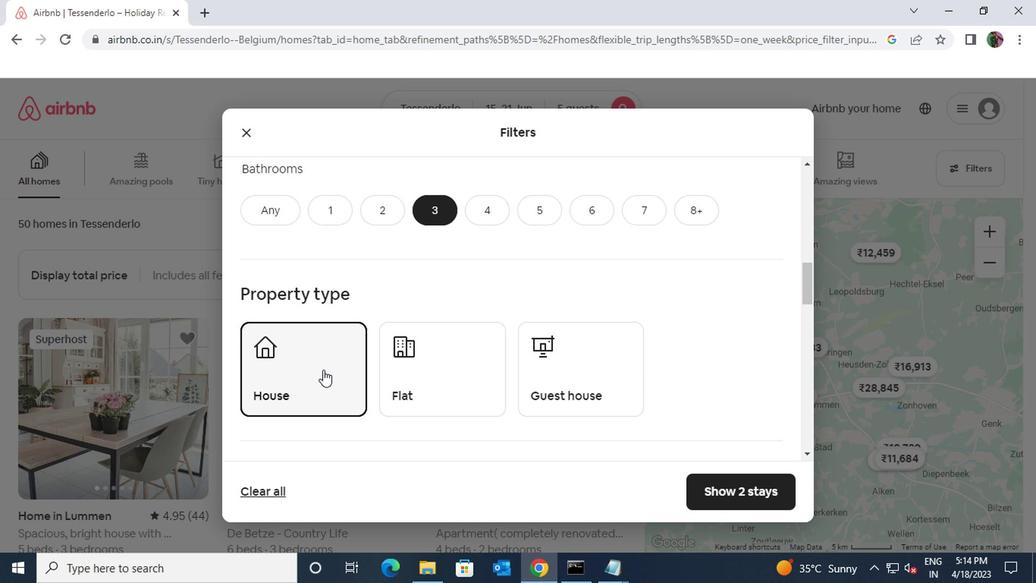 
Action: Mouse scrolled (323, 364) with delta (0, 0)
Screenshot: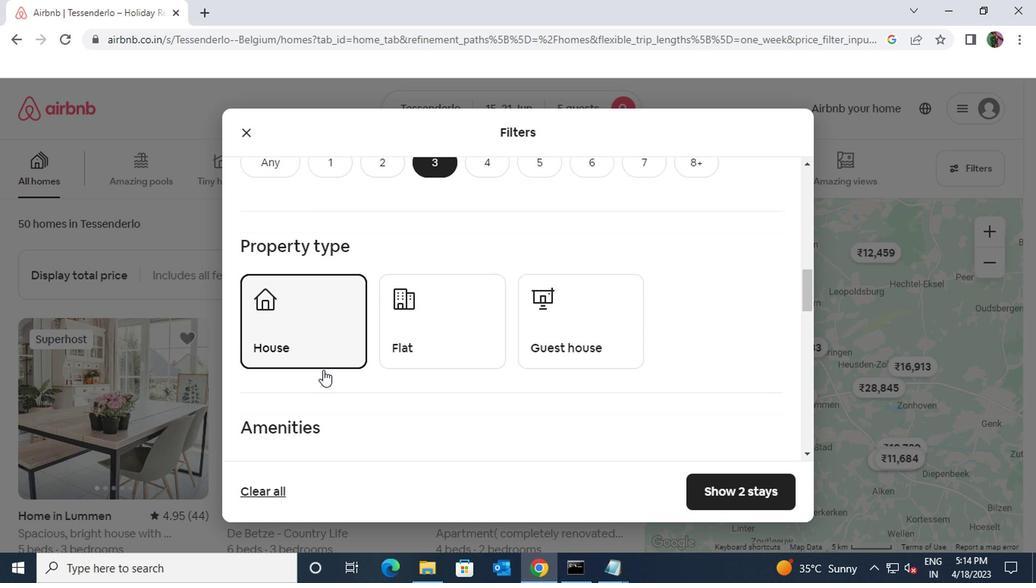 
Action: Mouse scrolled (323, 364) with delta (0, 0)
Screenshot: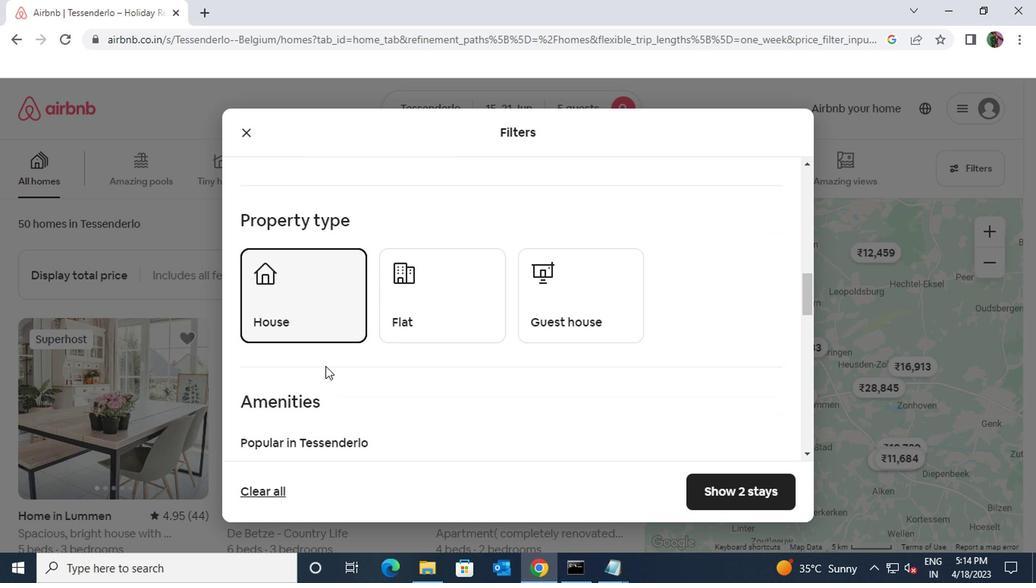 
Action: Mouse scrolled (323, 364) with delta (0, 0)
Screenshot: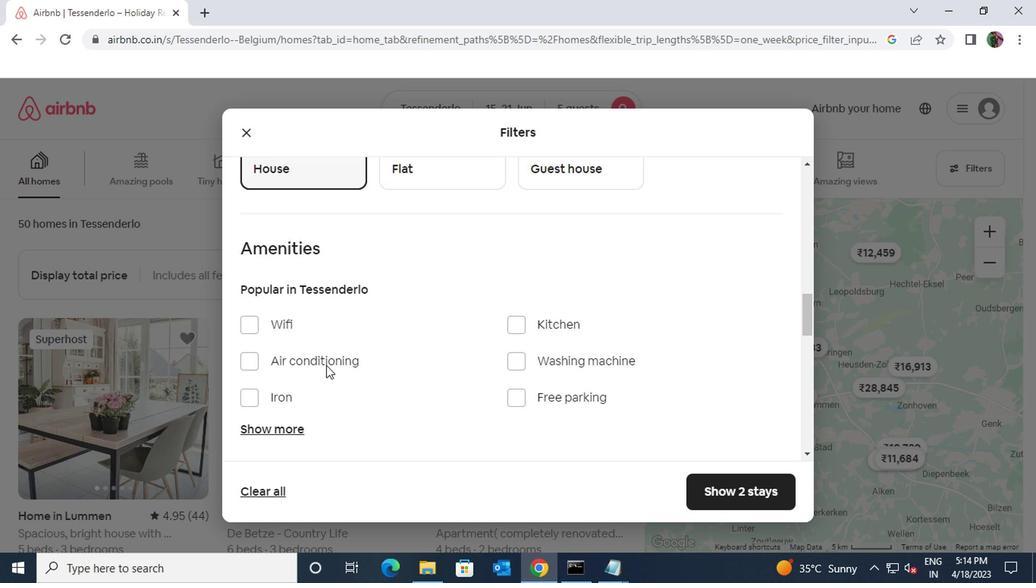 
Action: Mouse moved to (278, 352)
Screenshot: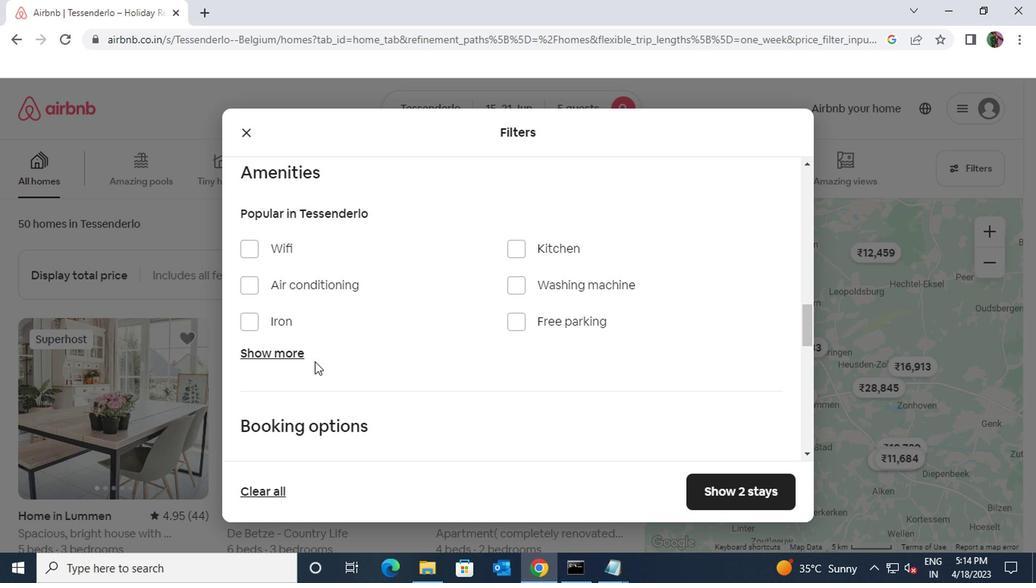 
Action: Mouse pressed left at (278, 352)
Screenshot: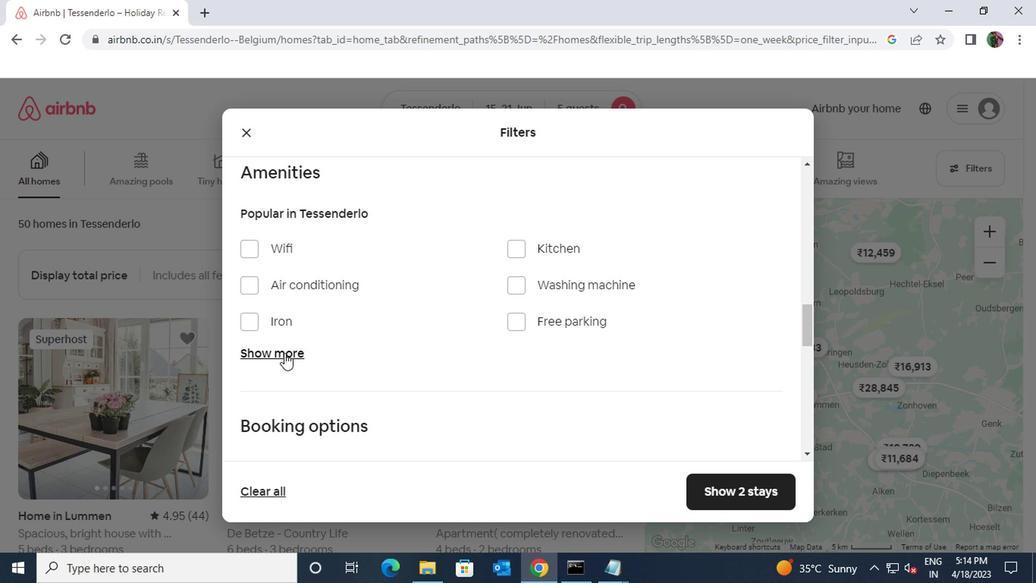 
Action: Mouse moved to (510, 408)
Screenshot: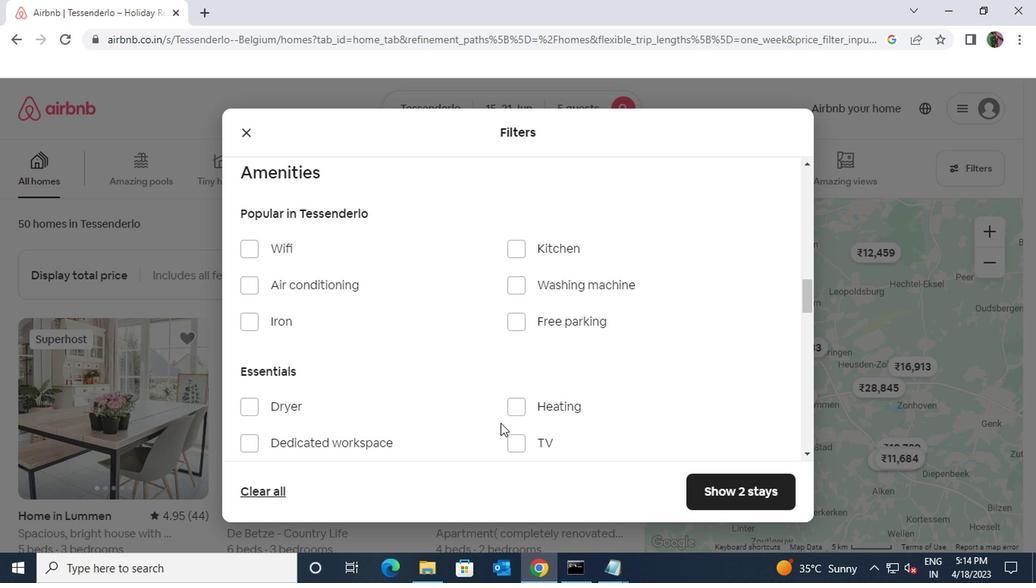 
Action: Mouse pressed left at (510, 408)
Screenshot: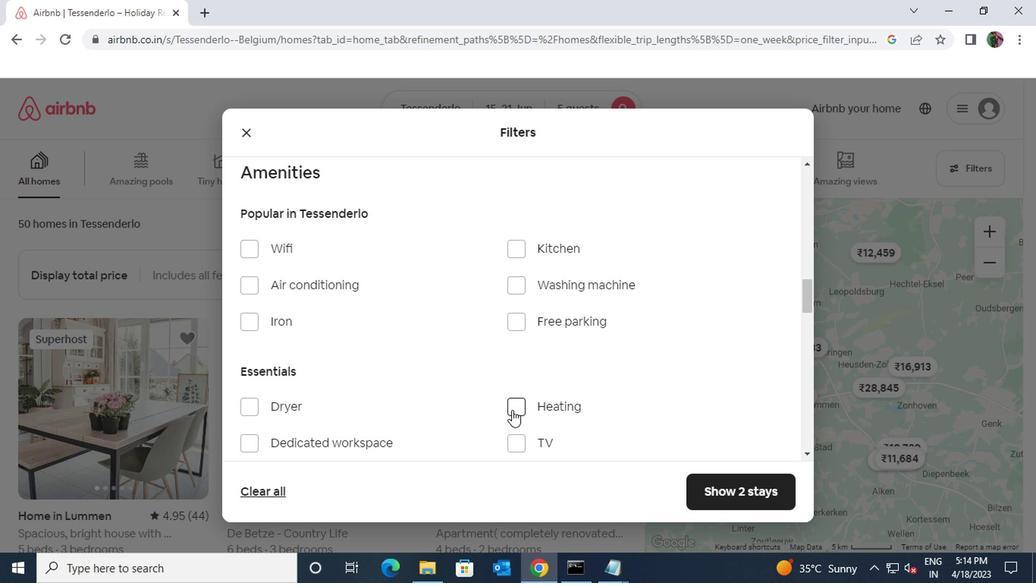 
Action: Mouse moved to (405, 414)
Screenshot: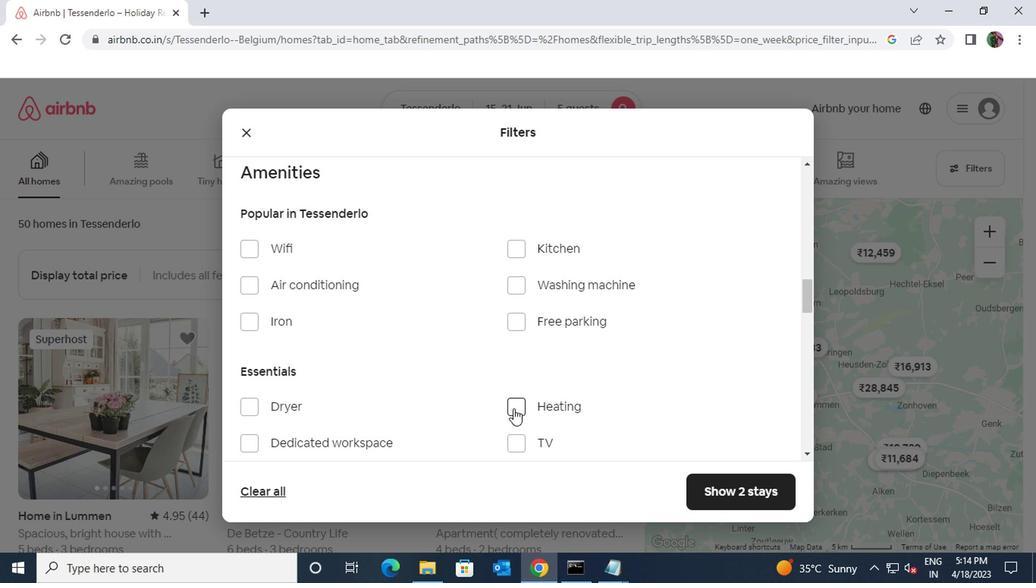 
Action: Mouse scrolled (405, 413) with delta (0, 0)
Screenshot: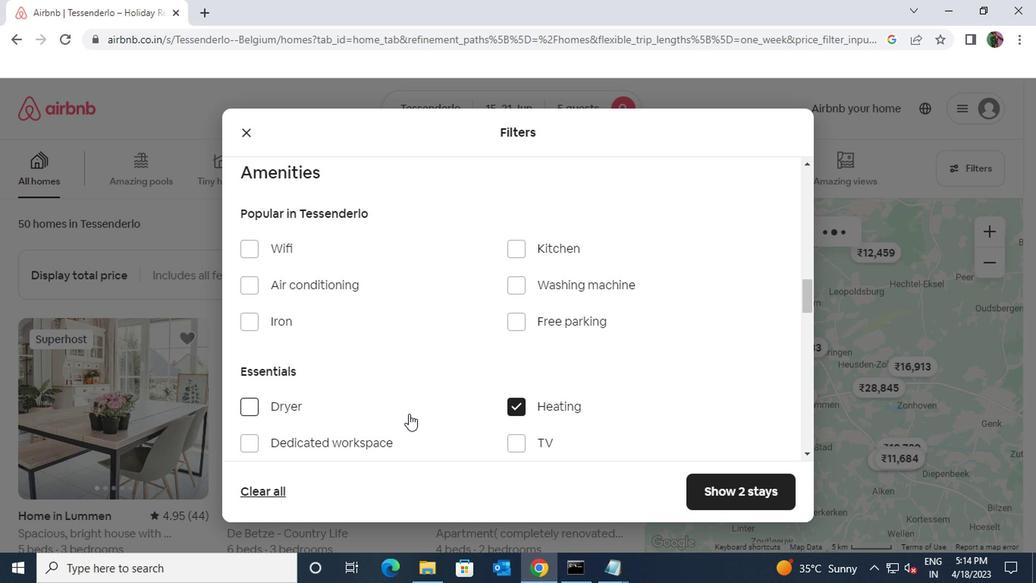 
Action: Mouse scrolled (405, 413) with delta (0, 0)
Screenshot: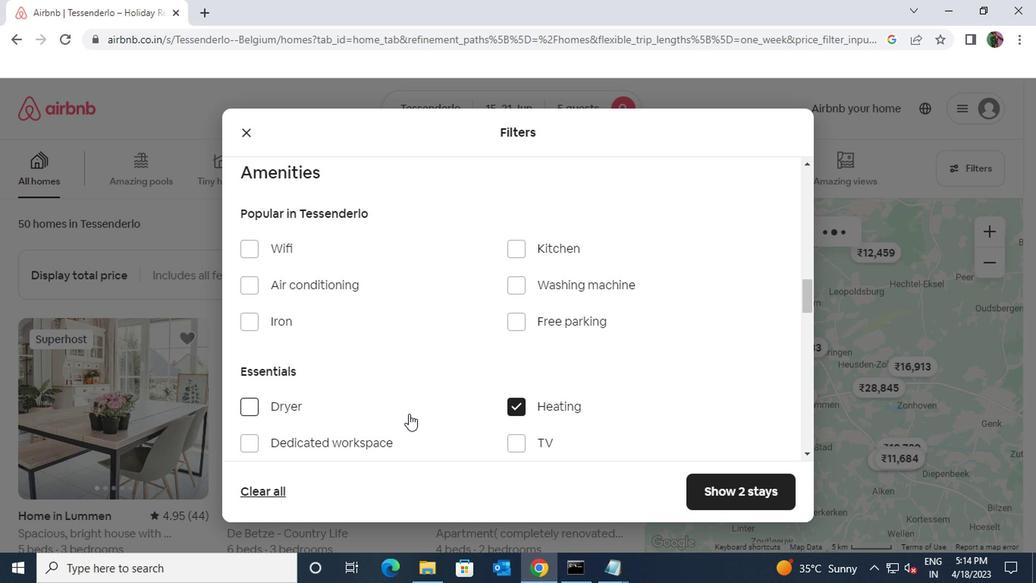 
Action: Mouse scrolled (405, 413) with delta (0, 0)
Screenshot: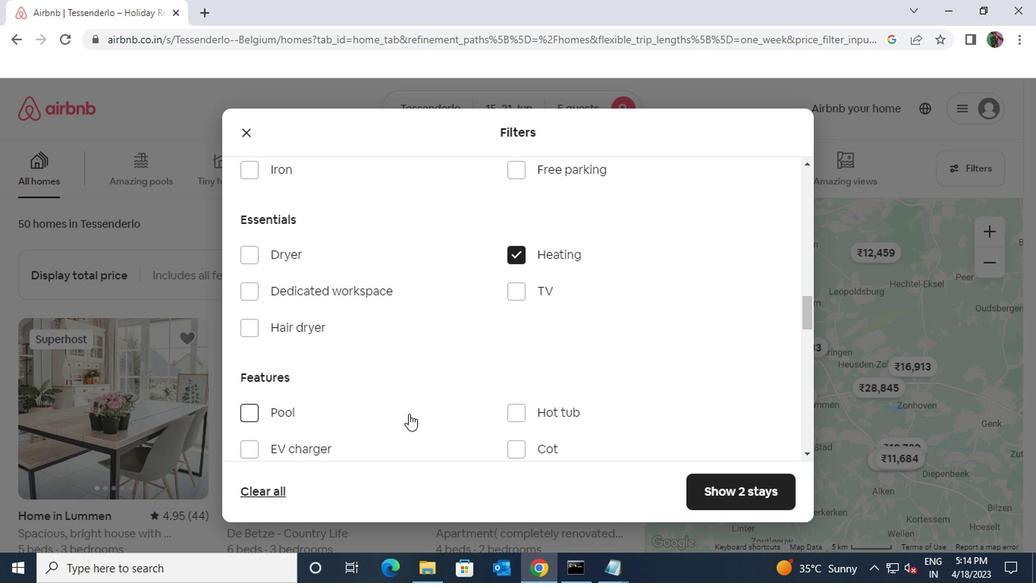 
Action: Mouse scrolled (405, 413) with delta (0, 0)
Screenshot: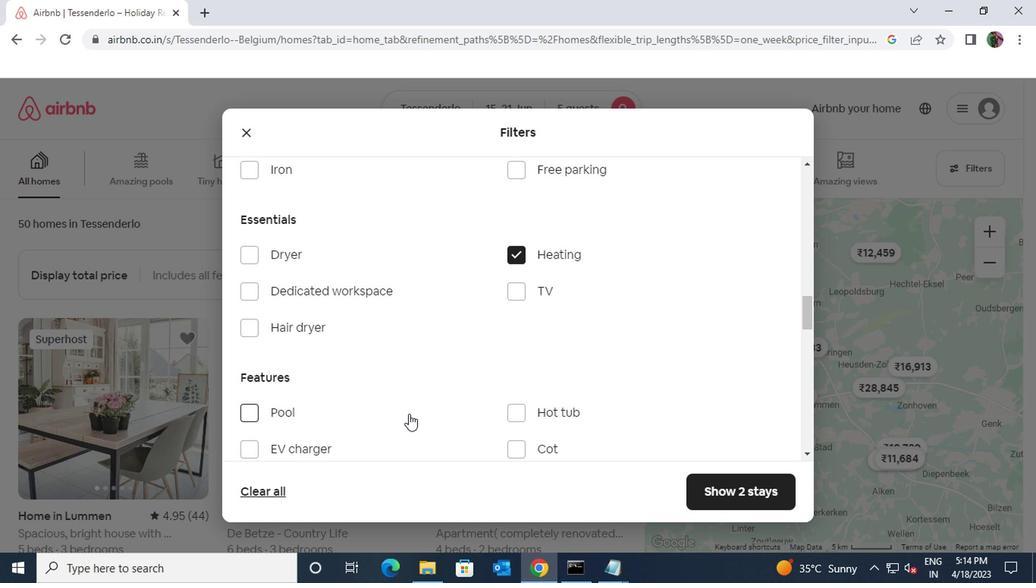 
Action: Mouse scrolled (405, 413) with delta (0, 0)
Screenshot: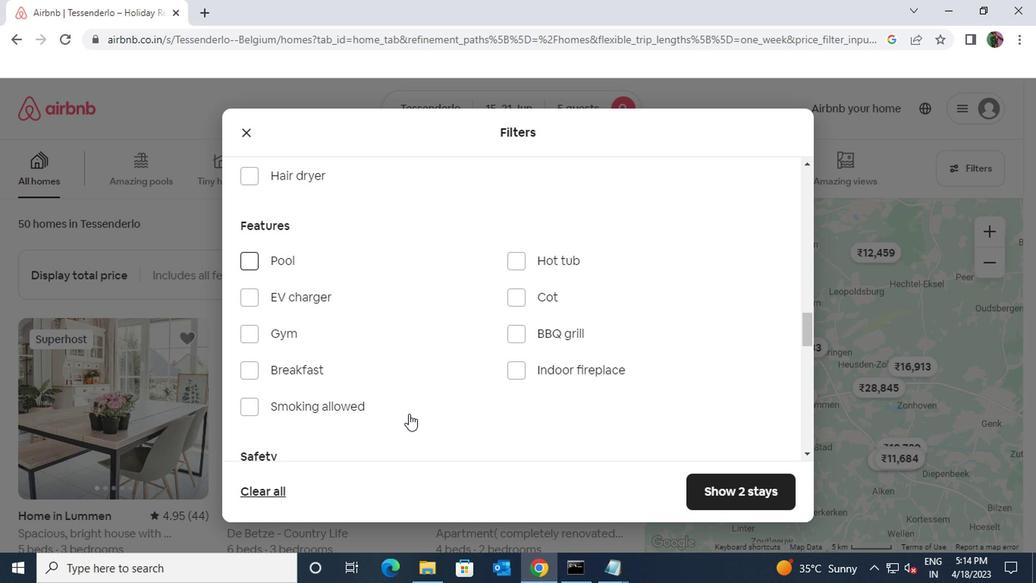 
Action: Mouse scrolled (405, 413) with delta (0, 0)
Screenshot: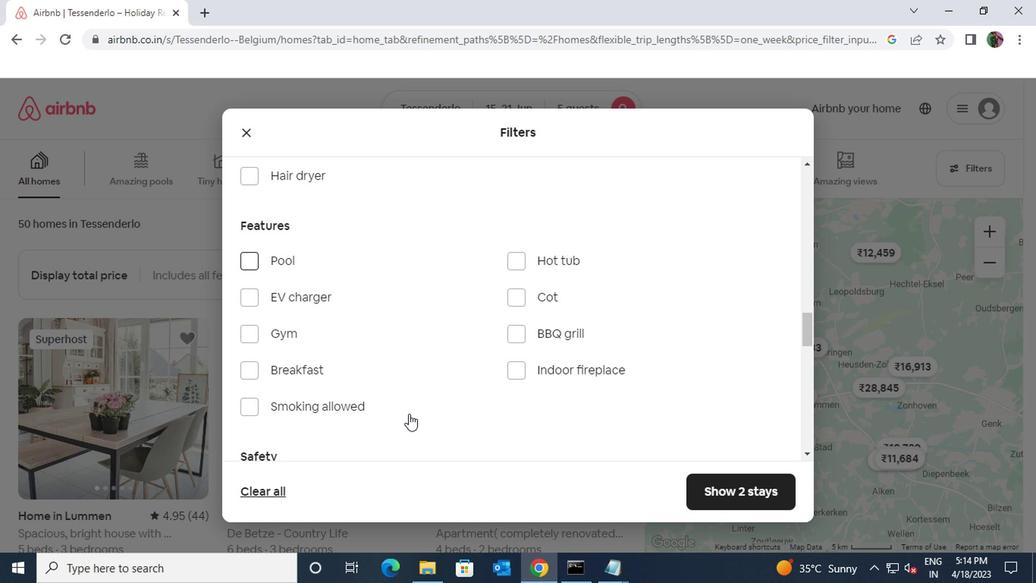 
Action: Mouse scrolled (405, 413) with delta (0, 0)
Screenshot: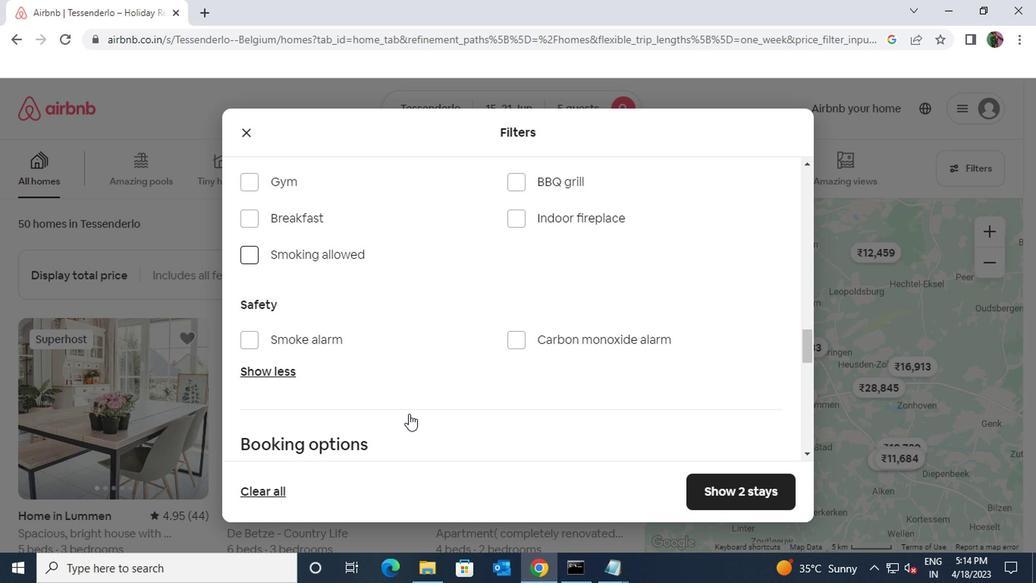 
Action: Mouse scrolled (405, 413) with delta (0, 0)
Screenshot: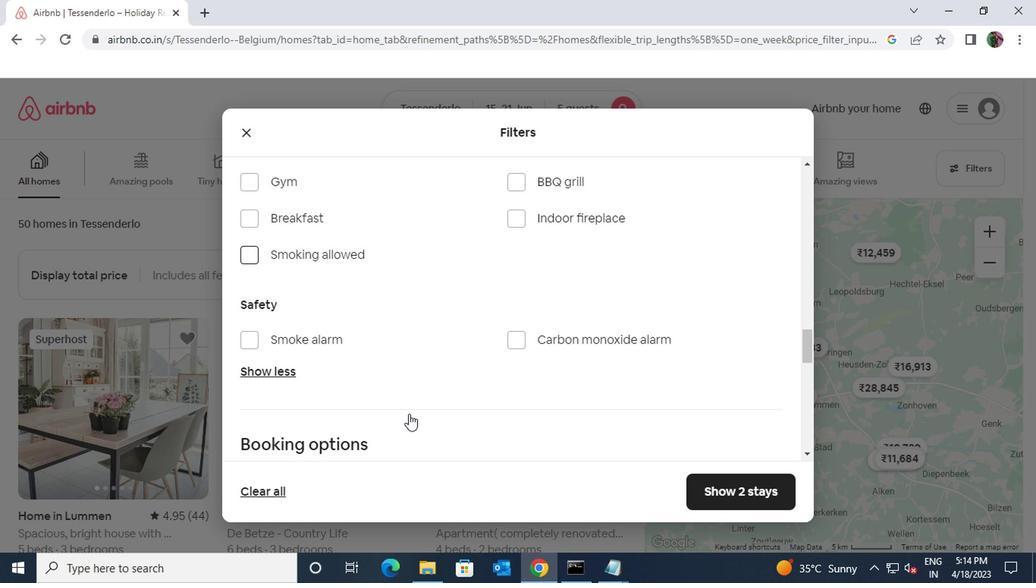 
Action: Mouse moved to (735, 395)
Screenshot: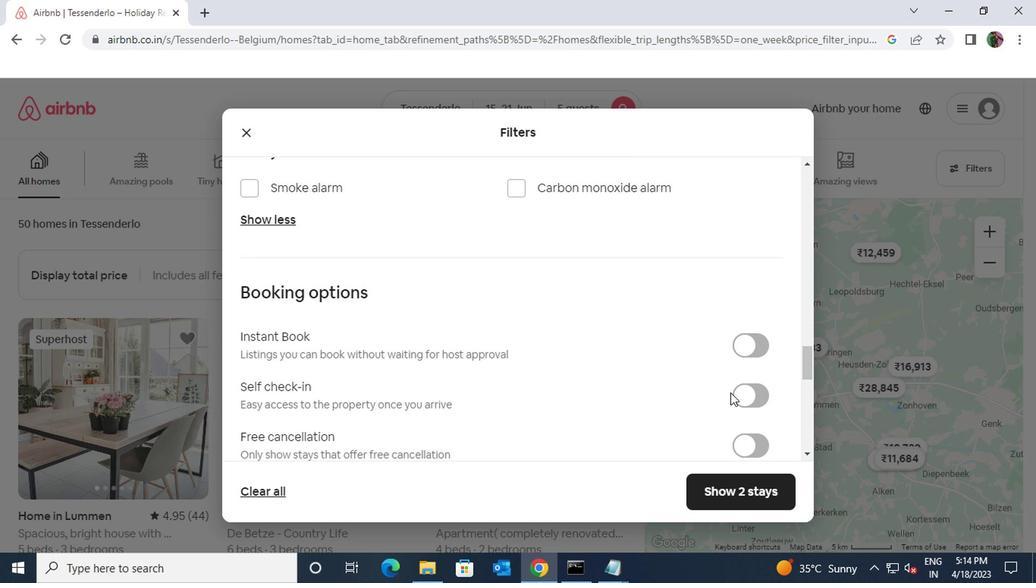 
Action: Mouse pressed left at (735, 395)
Screenshot: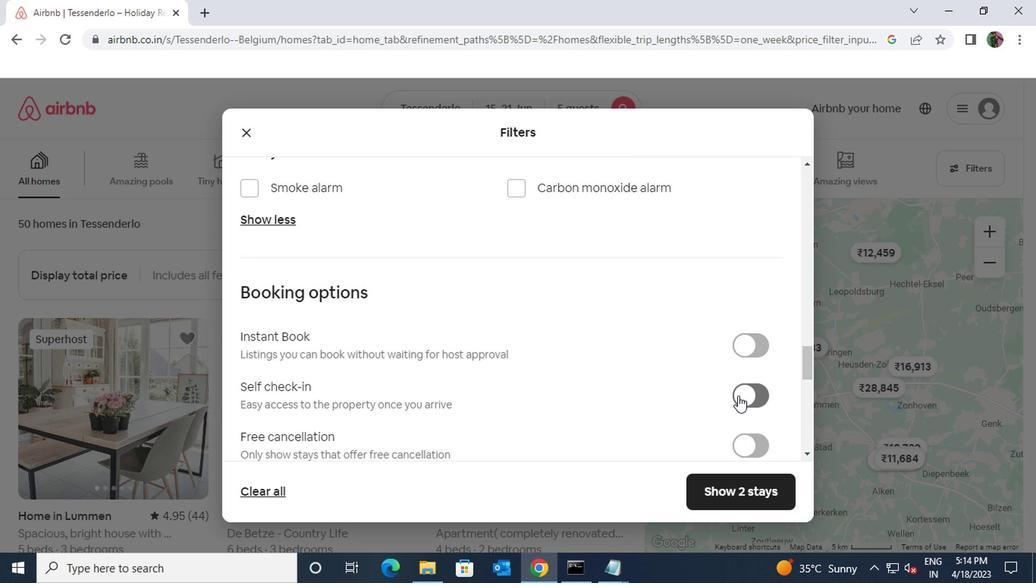 
Action: Mouse moved to (529, 404)
Screenshot: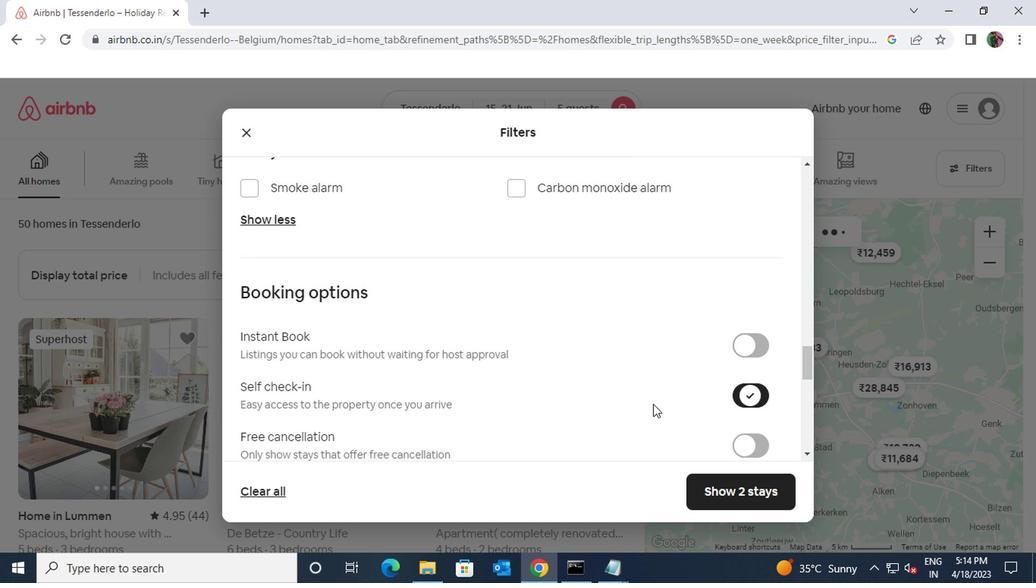 
Action: Mouse scrolled (529, 403) with delta (0, 0)
Screenshot: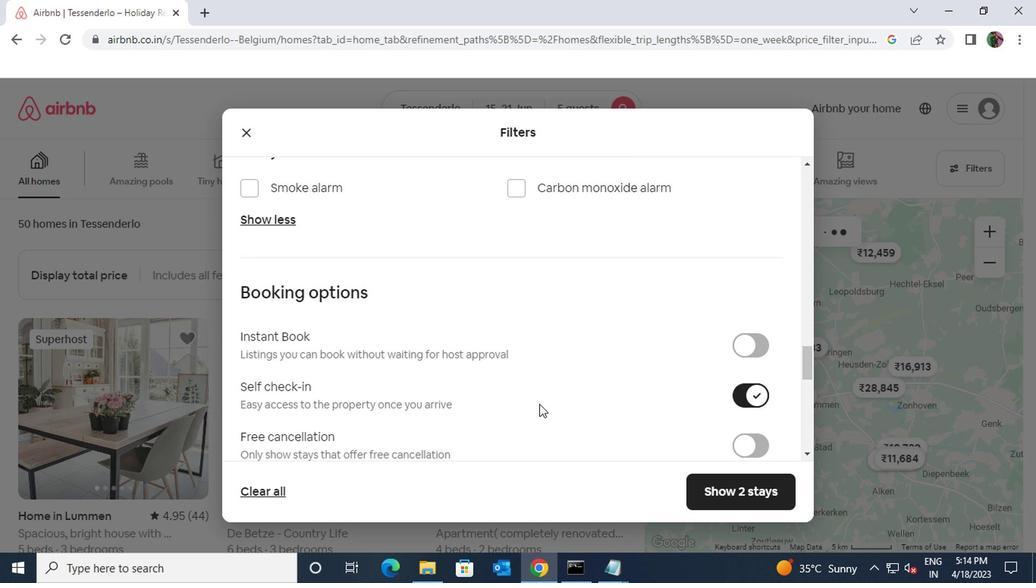 
Action: Mouse scrolled (529, 403) with delta (0, 0)
Screenshot: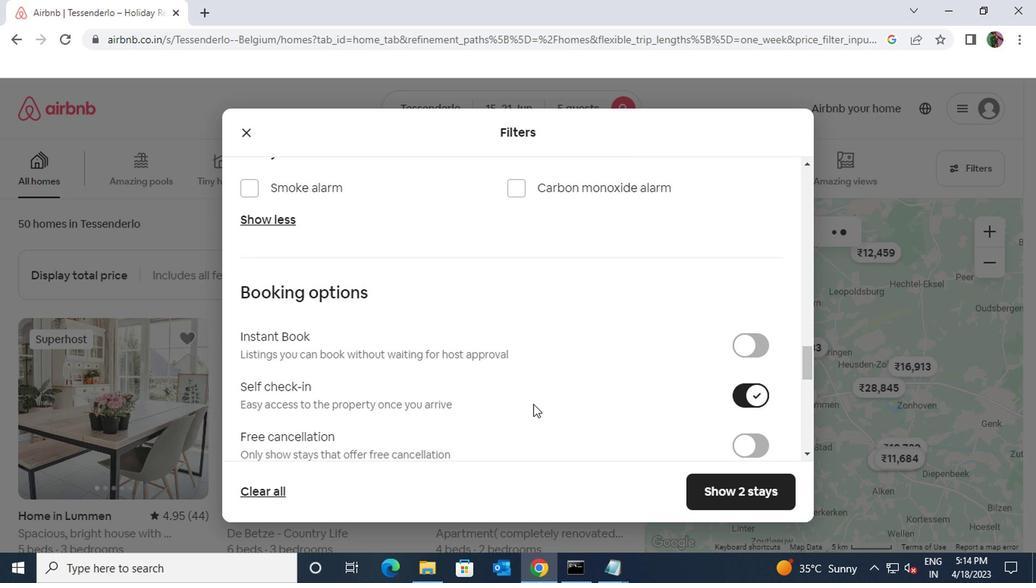 
Action: Mouse scrolled (529, 403) with delta (0, 0)
Screenshot: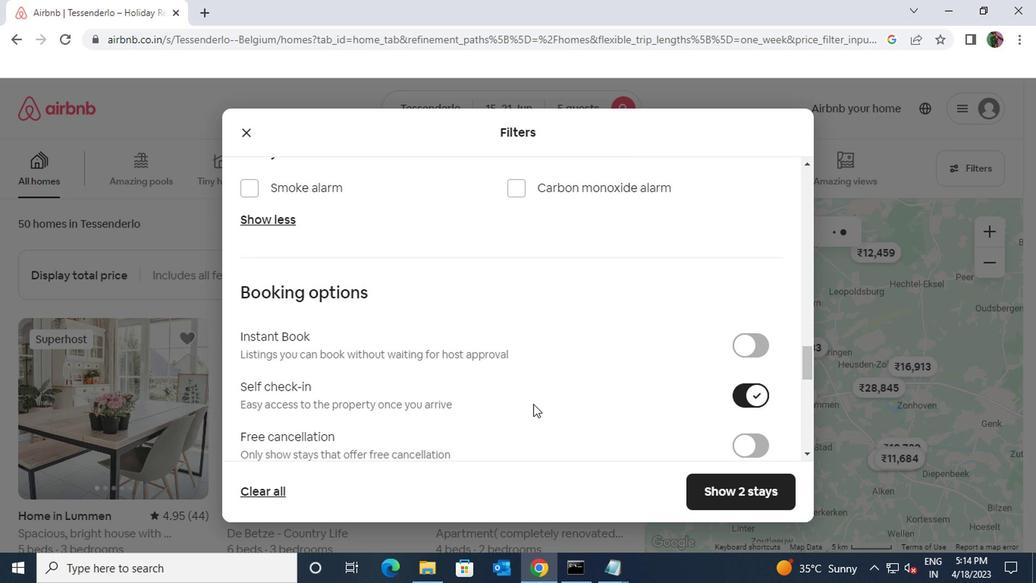 
Action: Mouse moved to (529, 401)
Screenshot: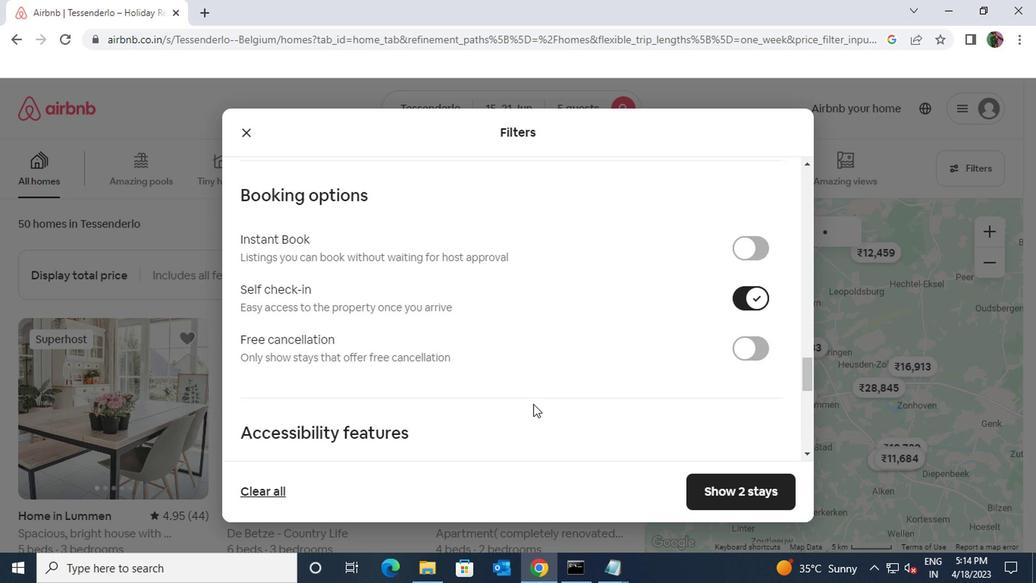 
Action: Mouse scrolled (529, 400) with delta (0, 0)
Screenshot: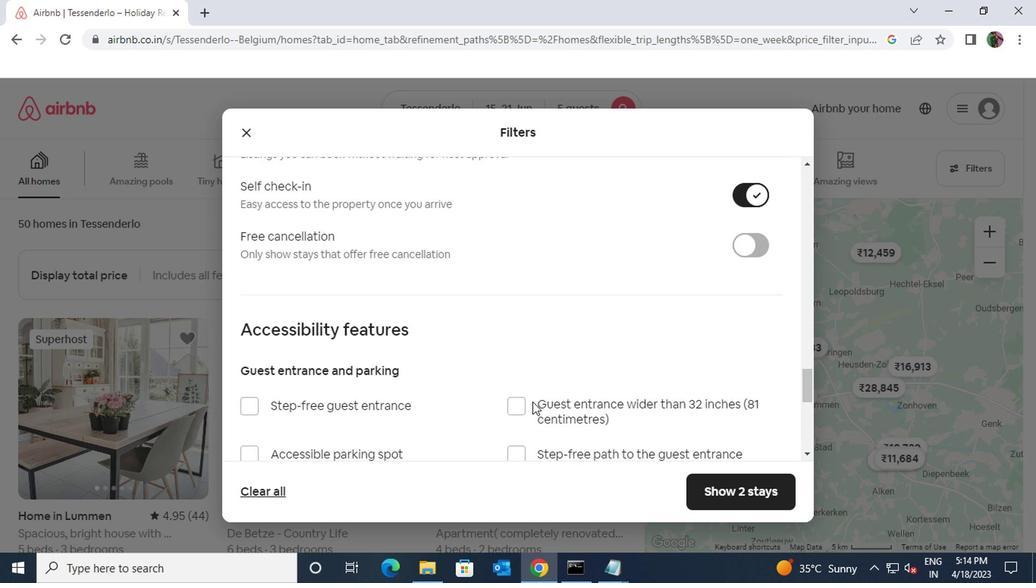 
Action: Mouse scrolled (529, 400) with delta (0, 0)
Screenshot: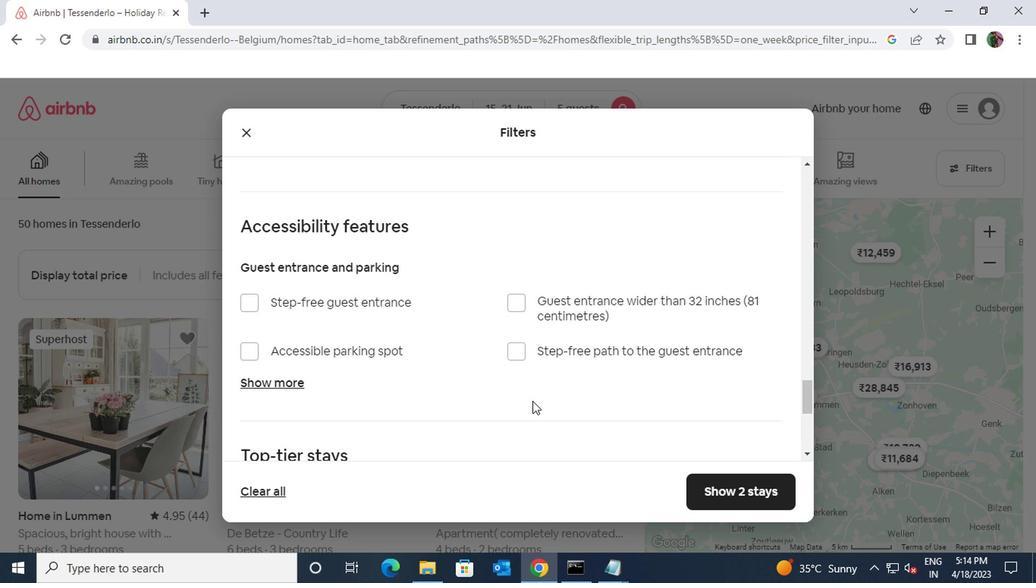 
Action: Mouse scrolled (529, 400) with delta (0, 0)
Screenshot: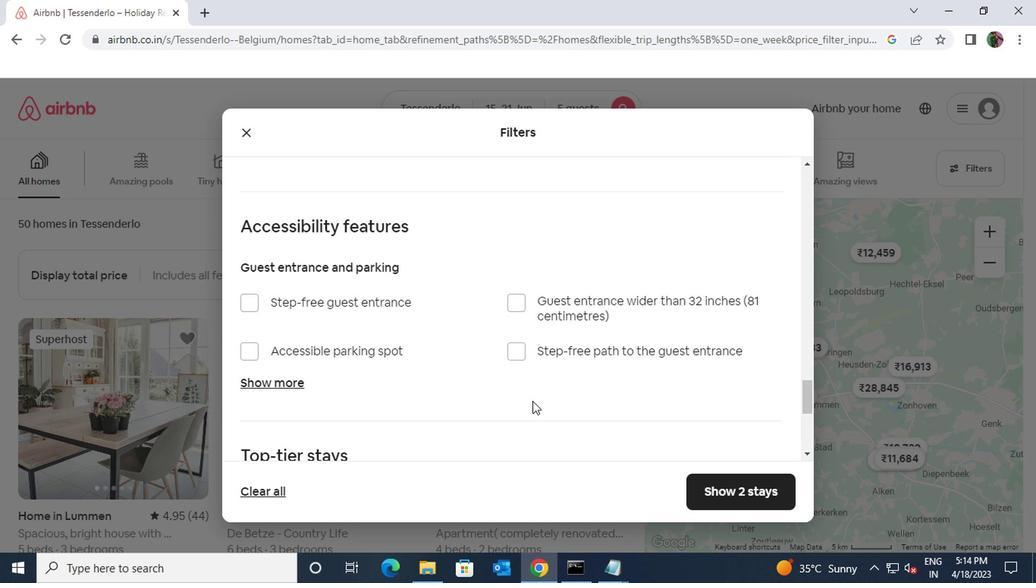 
Action: Mouse scrolled (529, 400) with delta (0, 0)
Screenshot: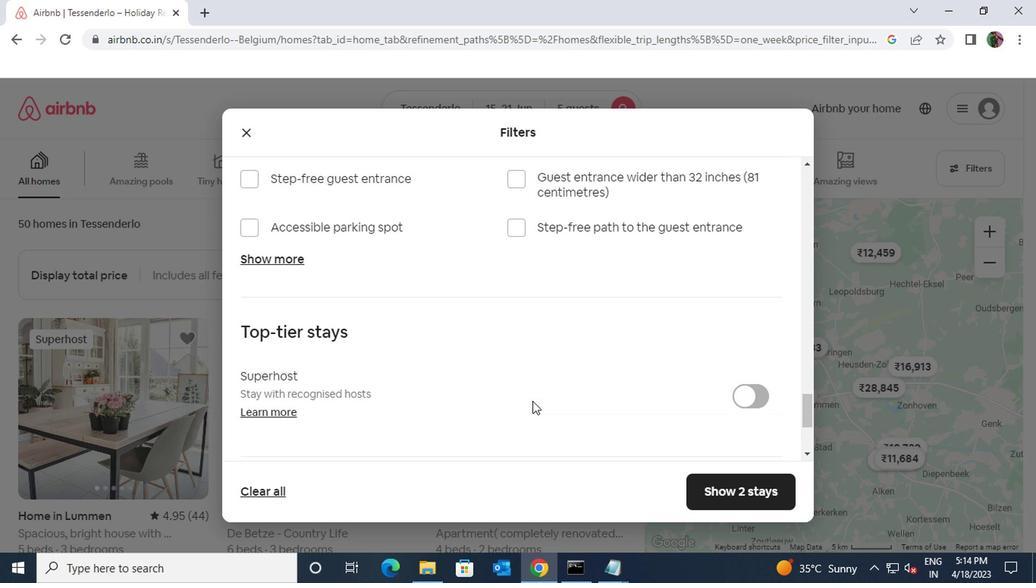
Action: Mouse scrolled (529, 400) with delta (0, 0)
Screenshot: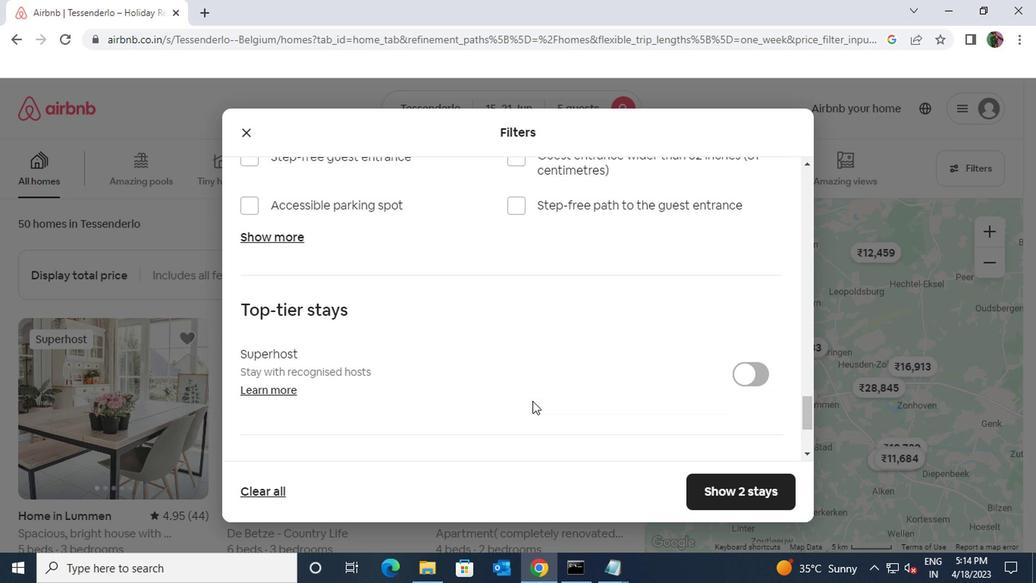 
Action: Mouse scrolled (529, 400) with delta (0, 0)
Screenshot: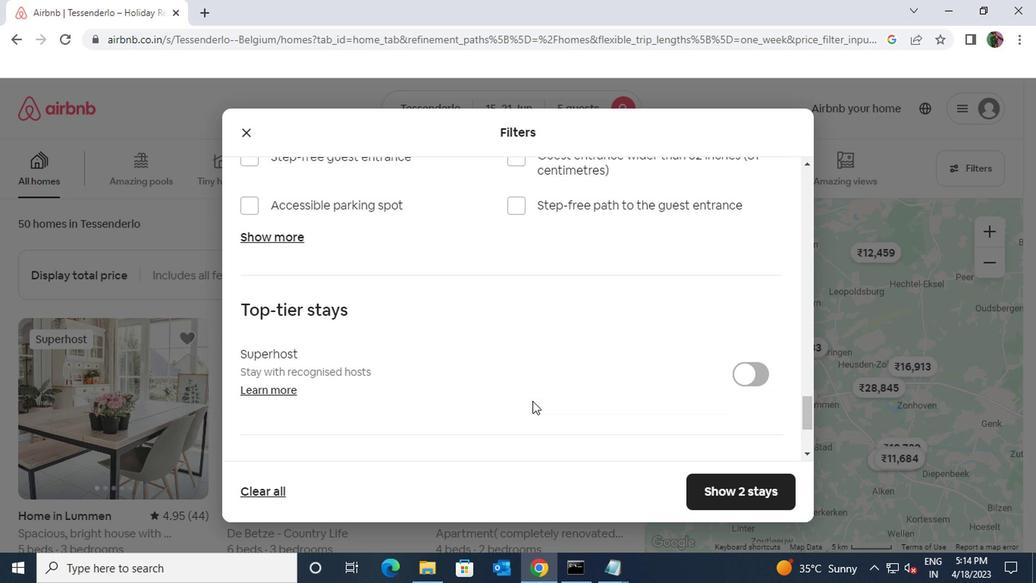 
Action: Mouse scrolled (529, 400) with delta (0, 0)
Screenshot: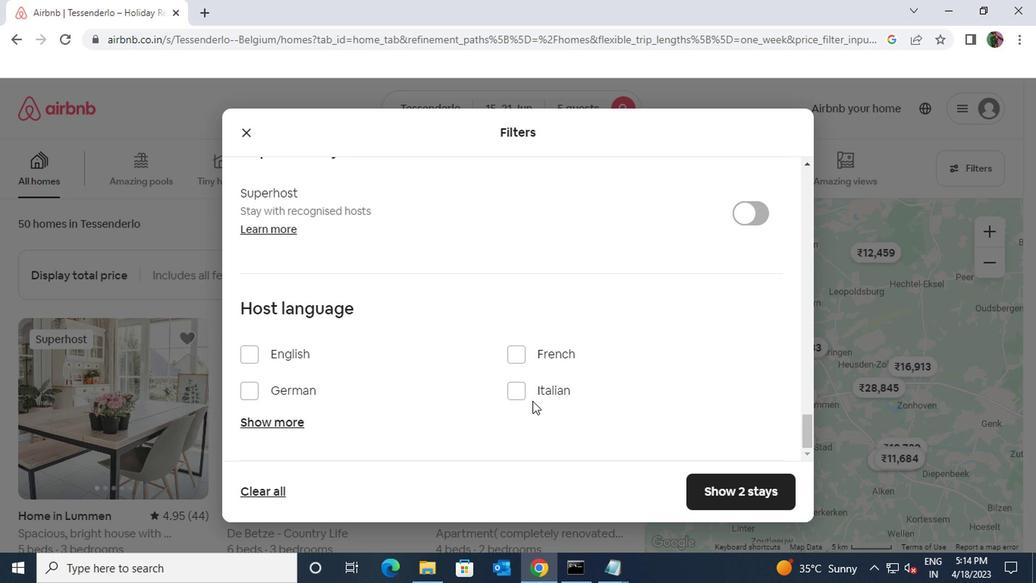 
Action: Mouse moved to (251, 353)
Screenshot: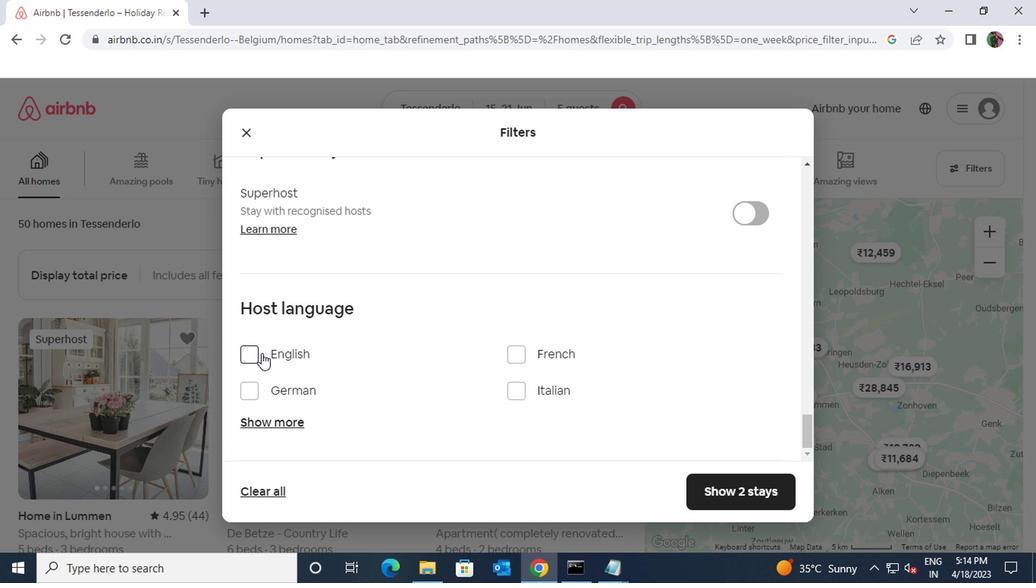 
Action: Mouse pressed left at (251, 353)
Screenshot: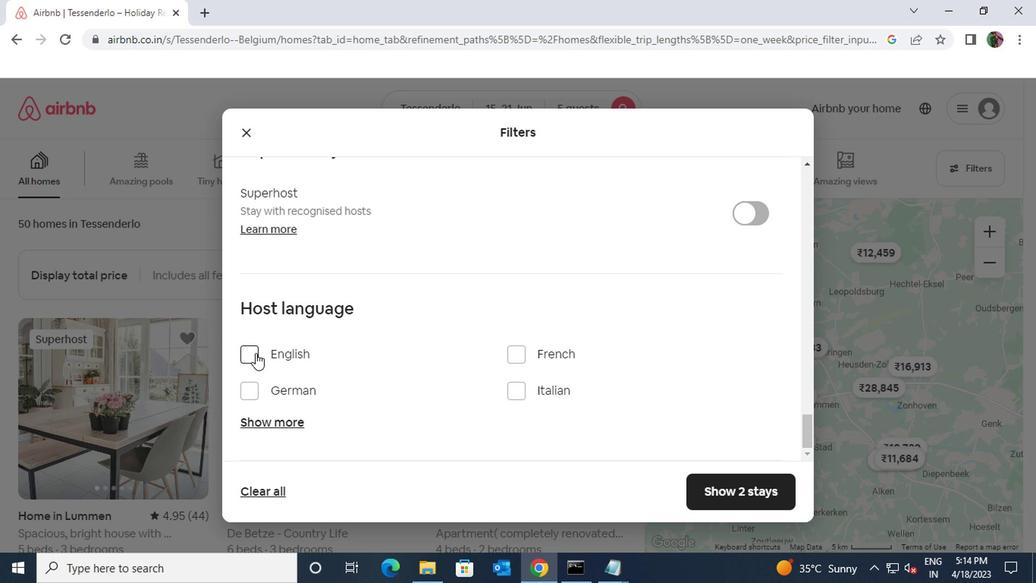 
Action: Mouse moved to (738, 494)
Screenshot: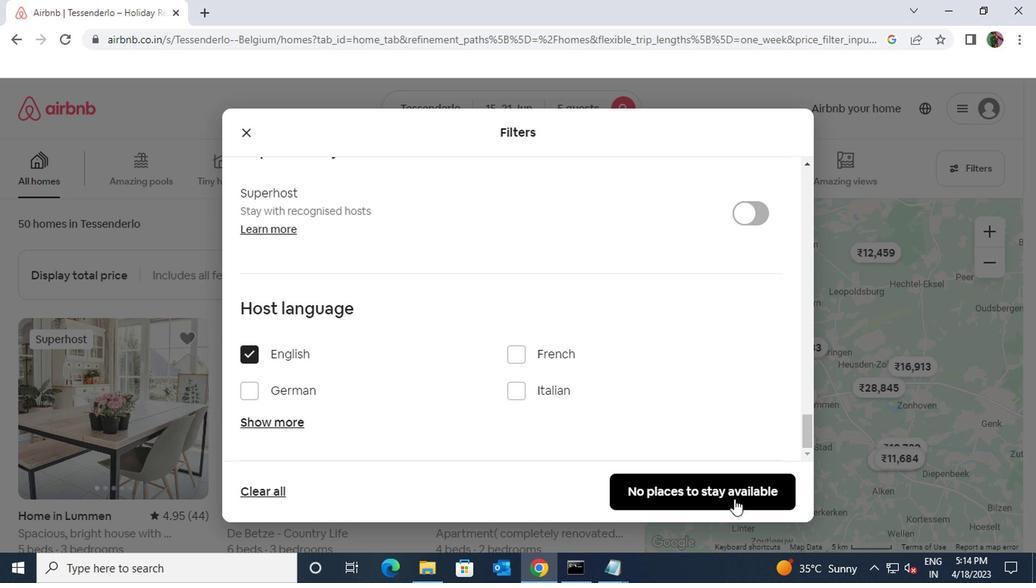 
Action: Mouse pressed left at (738, 494)
Screenshot: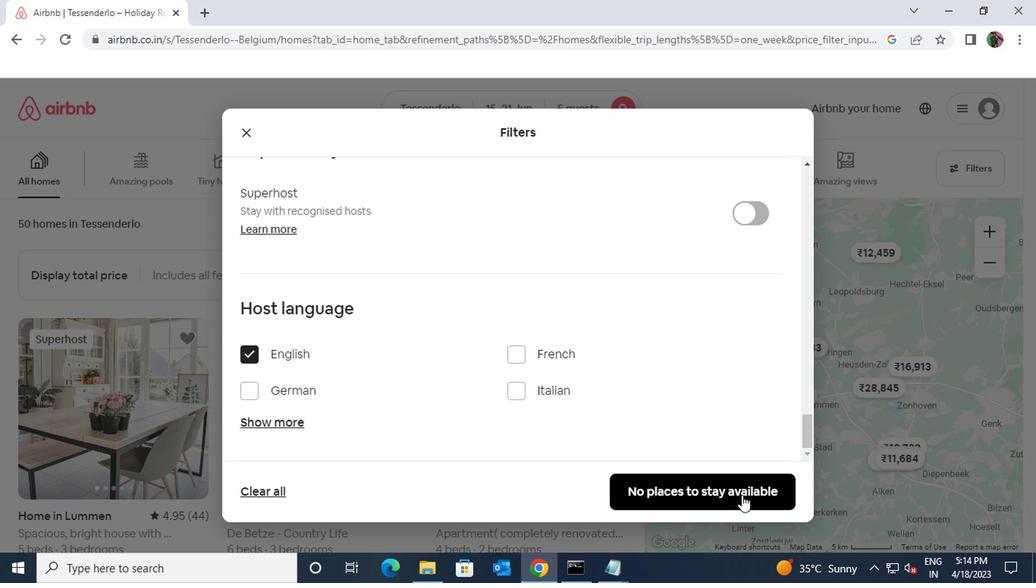 
